 Task: Create the workflow rules.
Action: Mouse moved to (1006, 66)
Screenshot: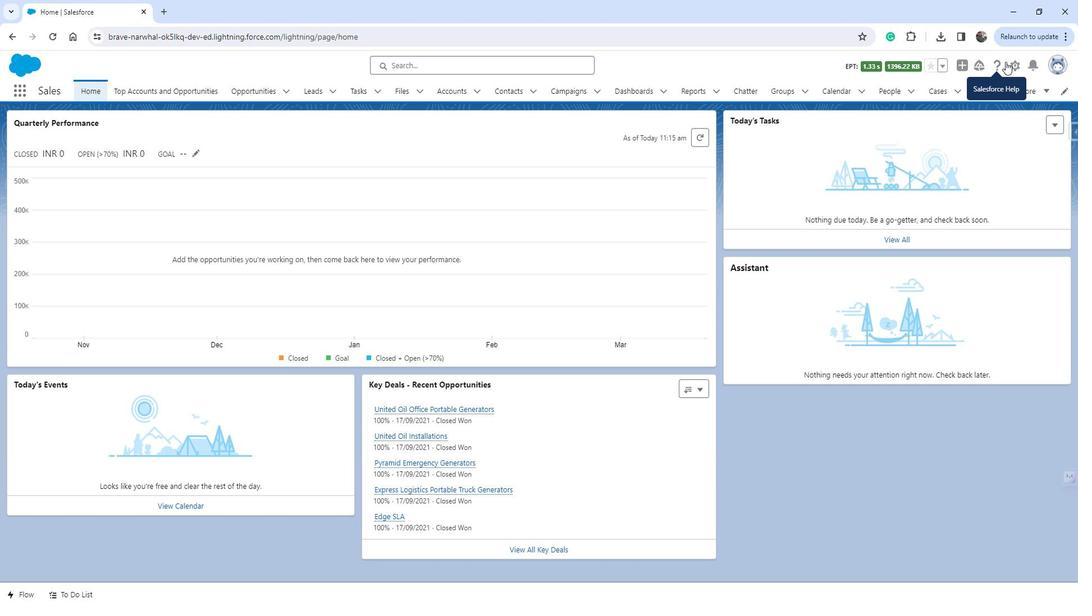 
Action: Mouse pressed left at (1006, 66)
Screenshot: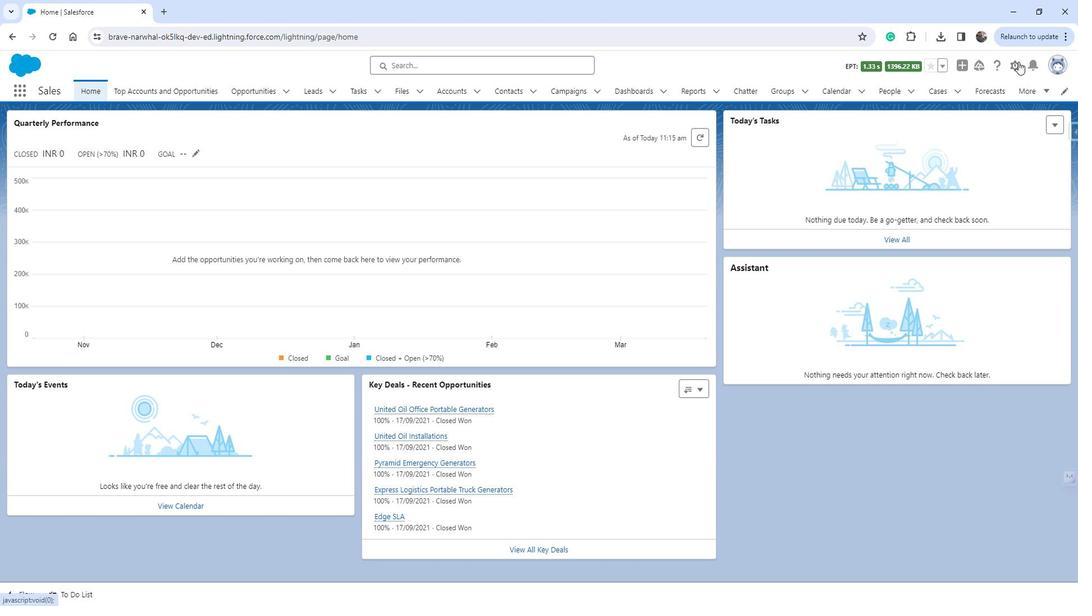 
Action: Mouse moved to (967, 105)
Screenshot: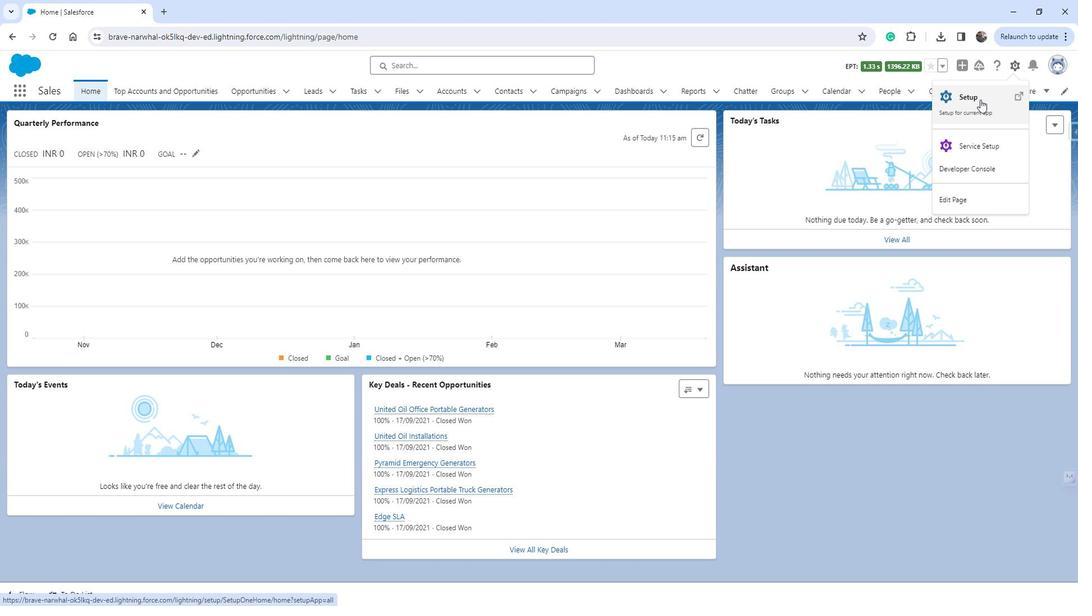 
Action: Mouse pressed left at (967, 105)
Screenshot: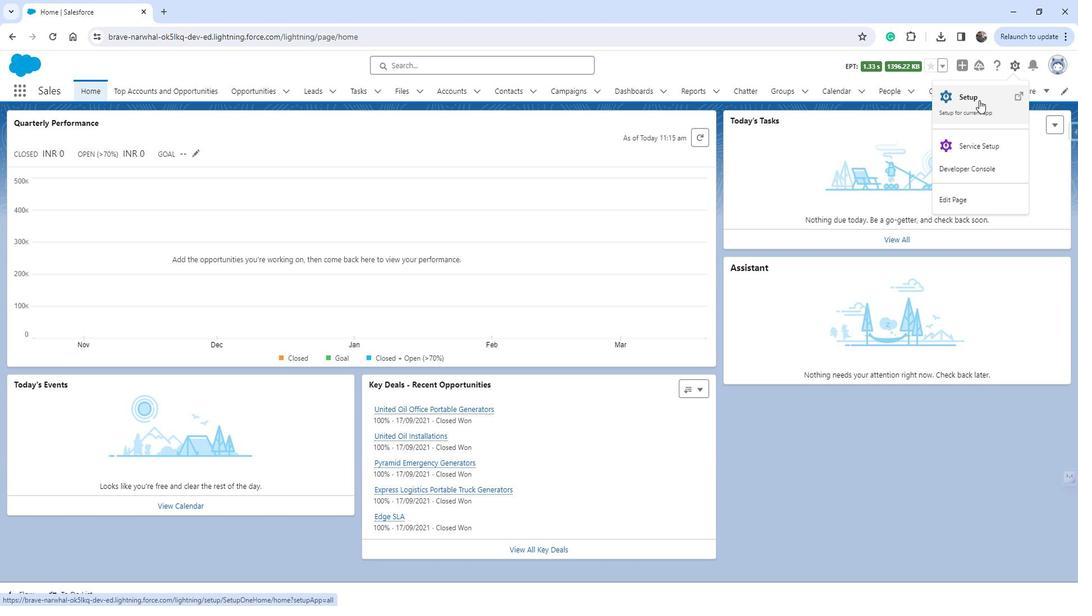 
Action: Mouse moved to (67, 349)
Screenshot: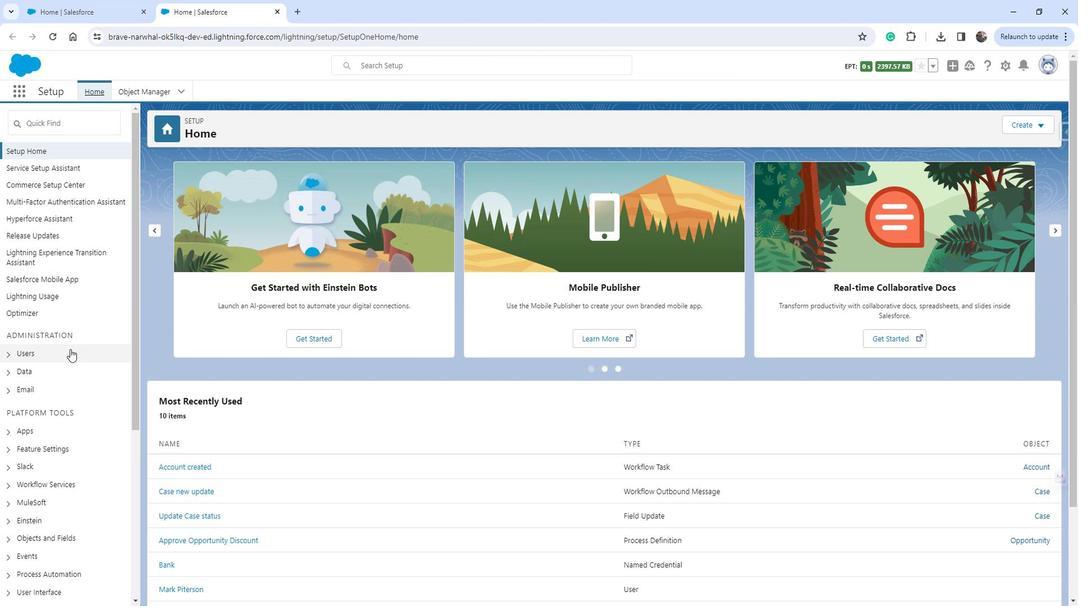 
Action: Mouse scrolled (67, 348) with delta (0, 0)
Screenshot: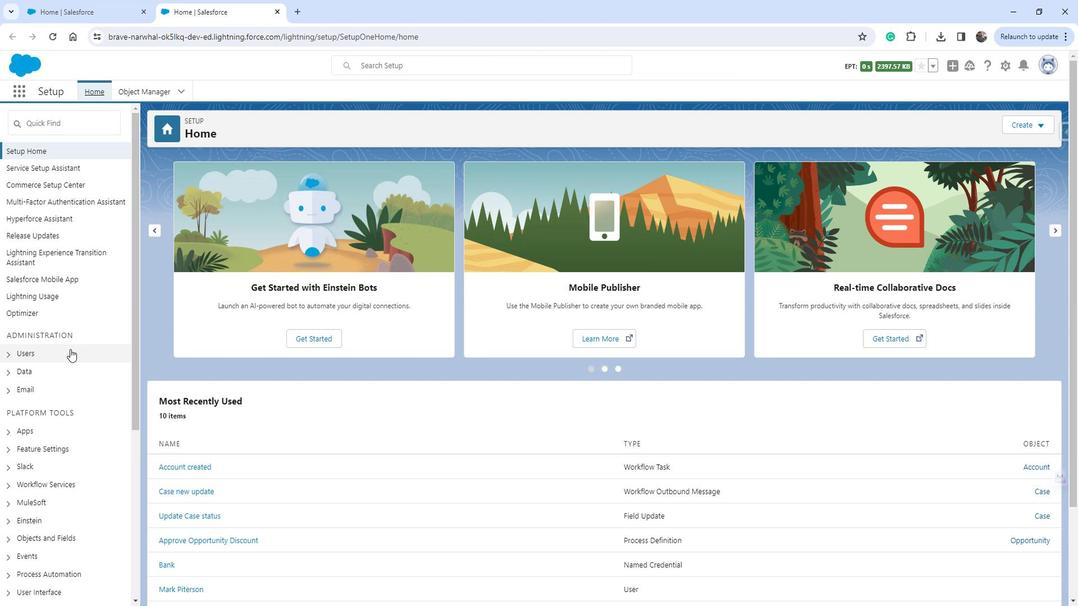 
Action: Mouse scrolled (67, 348) with delta (0, 0)
Screenshot: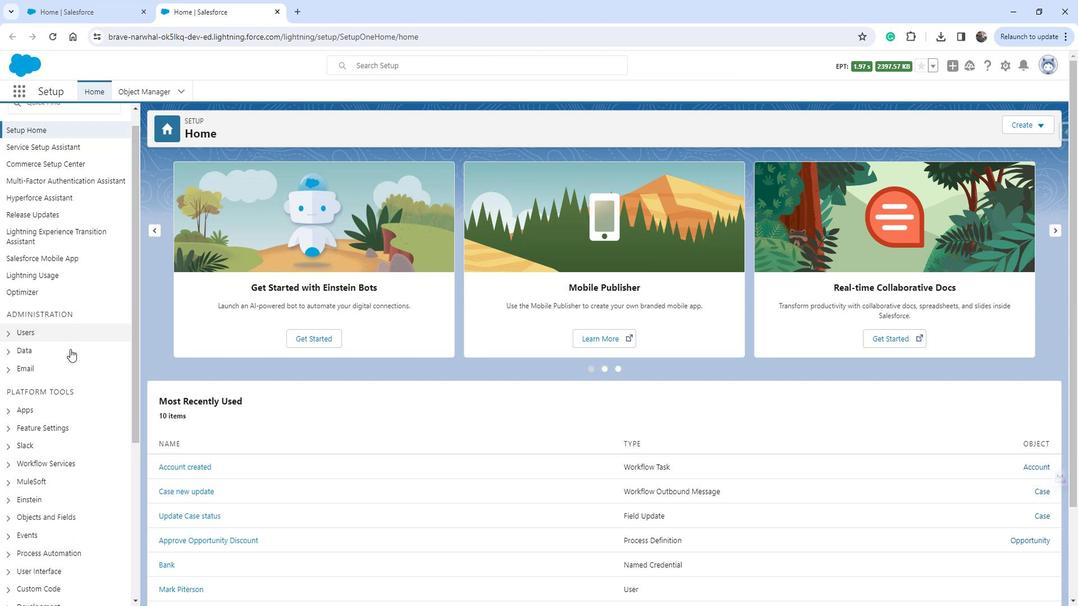 
Action: Mouse moved to (23, 423)
Screenshot: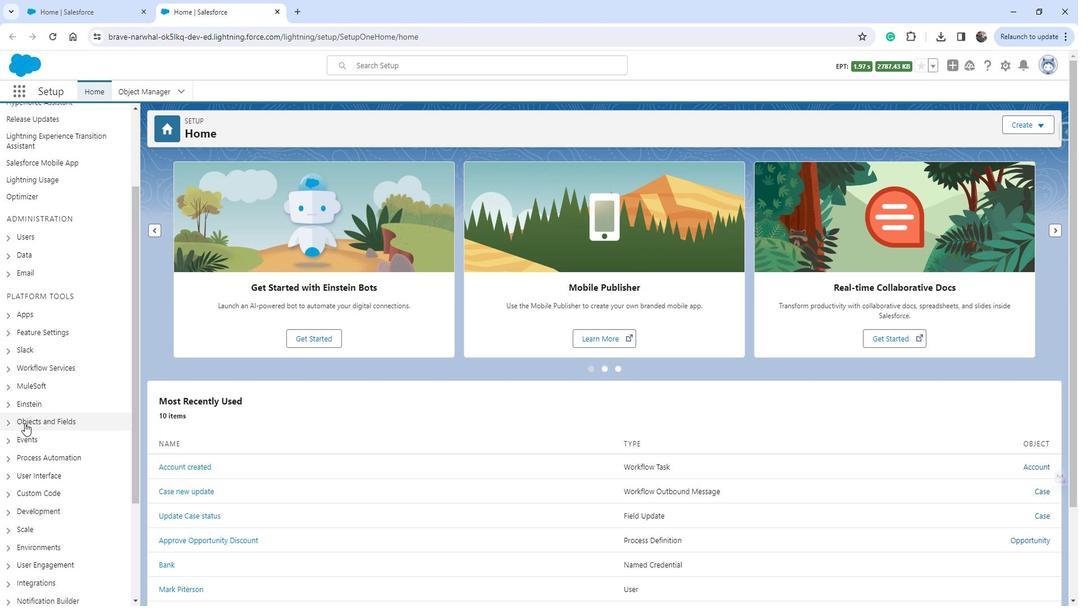 
Action: Mouse scrolled (23, 422) with delta (0, 0)
Screenshot: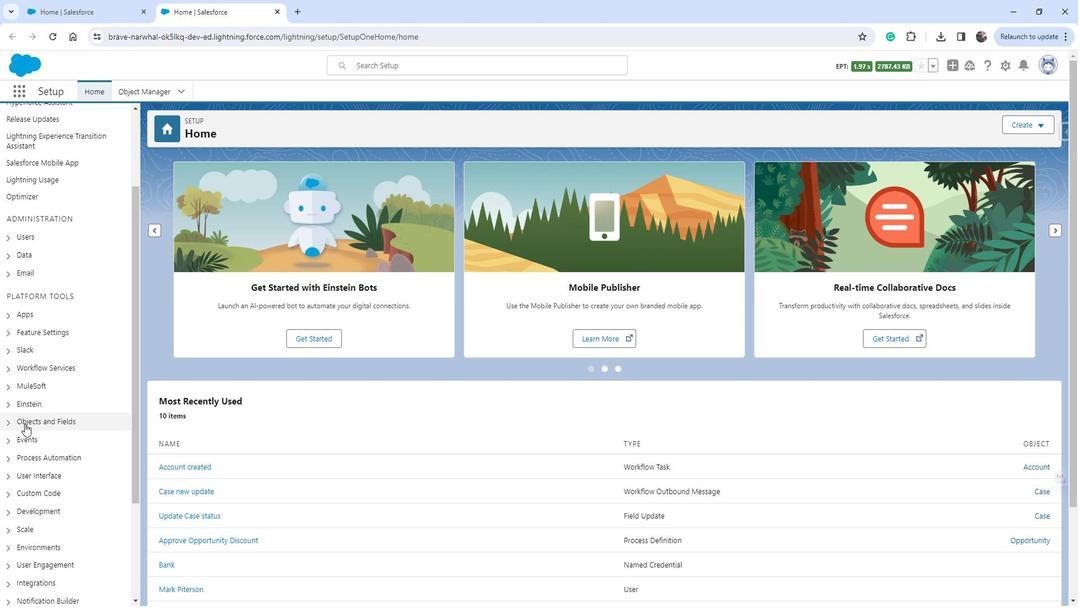 
Action: Mouse scrolled (23, 422) with delta (0, 0)
Screenshot: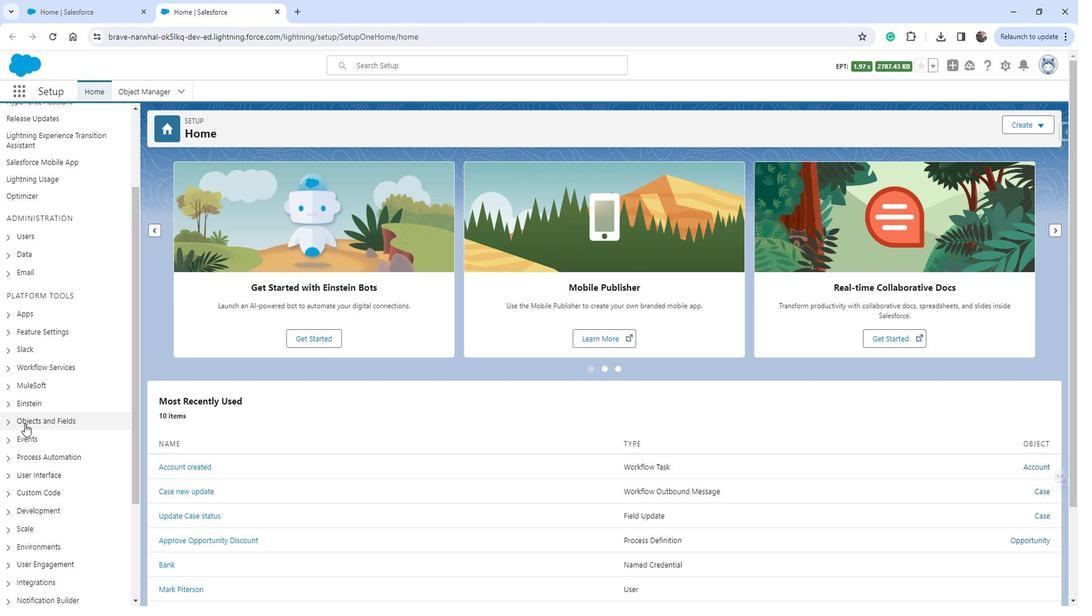 
Action: Mouse moved to (6, 344)
Screenshot: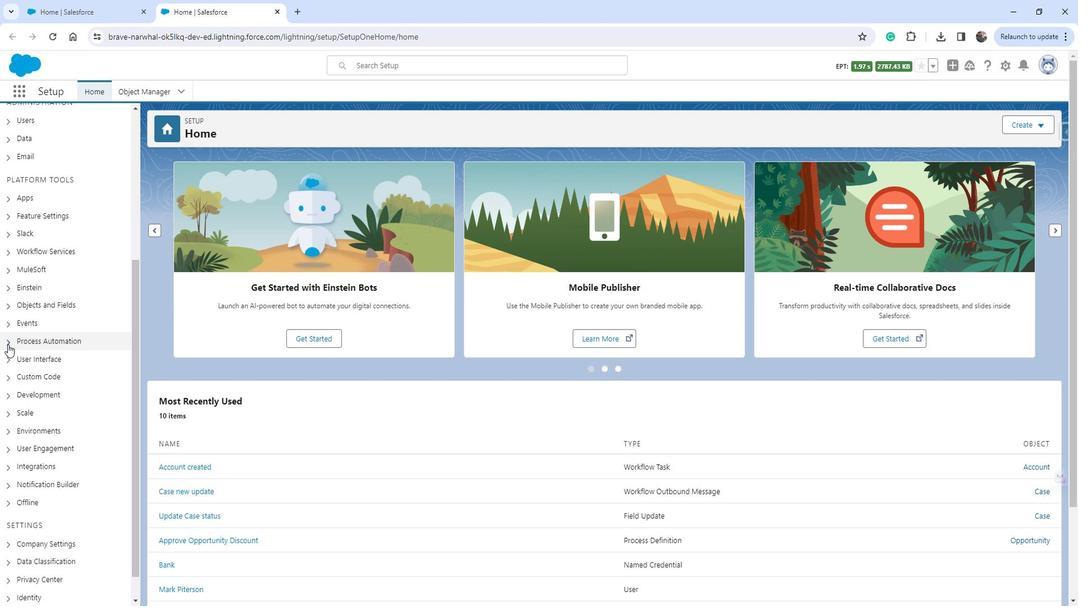 
Action: Mouse pressed left at (6, 344)
Screenshot: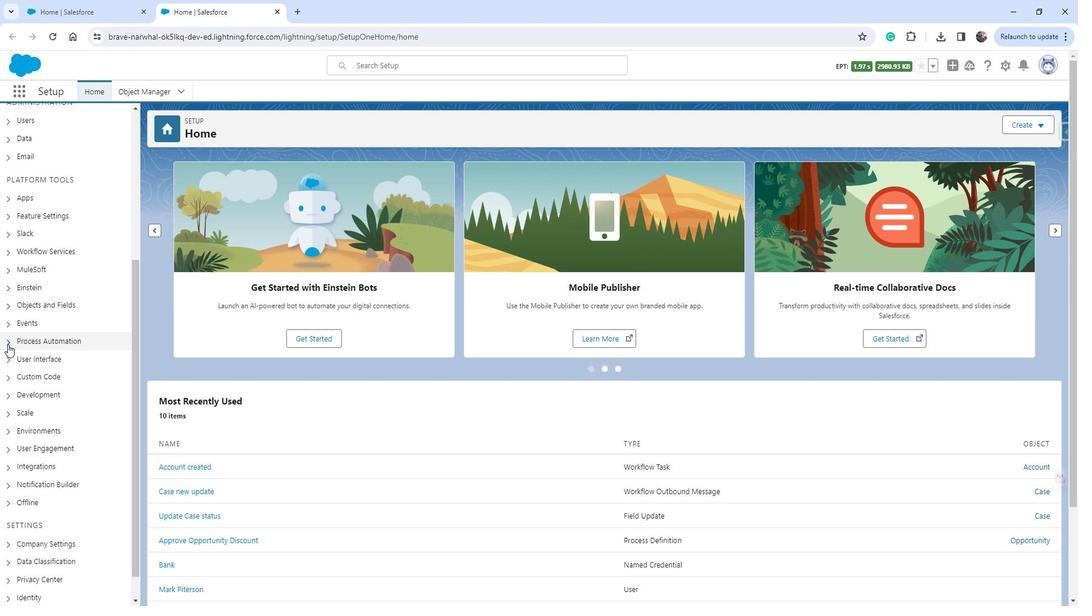 
Action: Mouse moved to (53, 538)
Screenshot: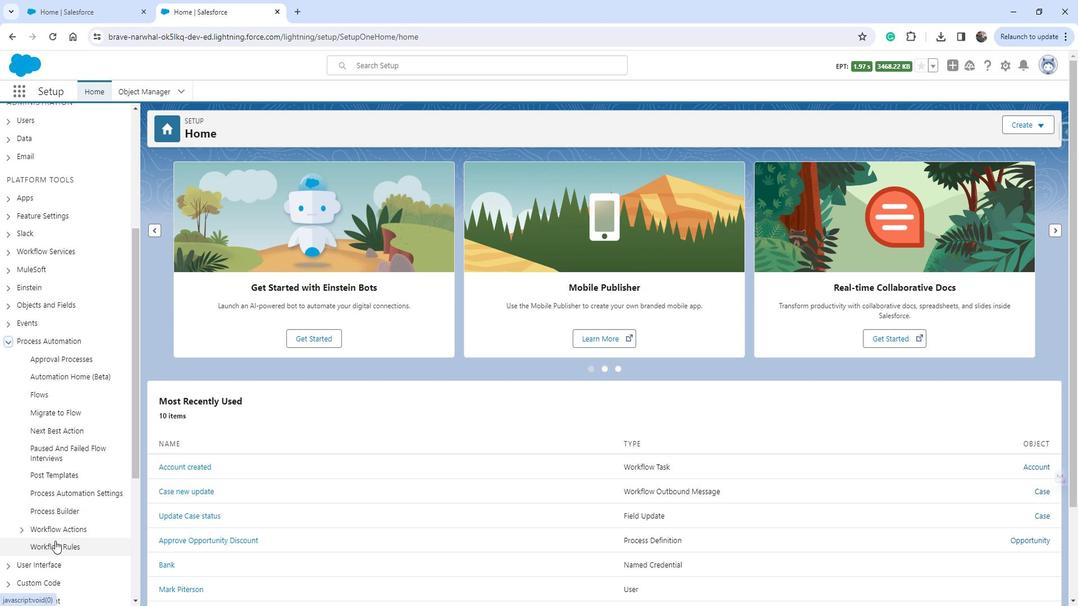 
Action: Mouse pressed left at (53, 538)
Screenshot: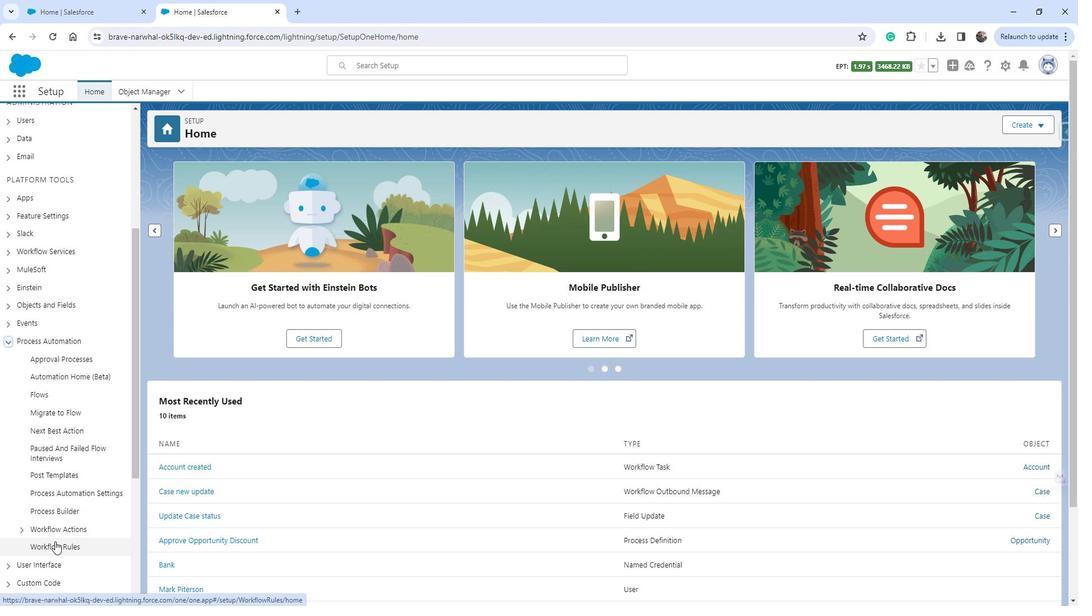 
Action: Mouse moved to (608, 293)
Screenshot: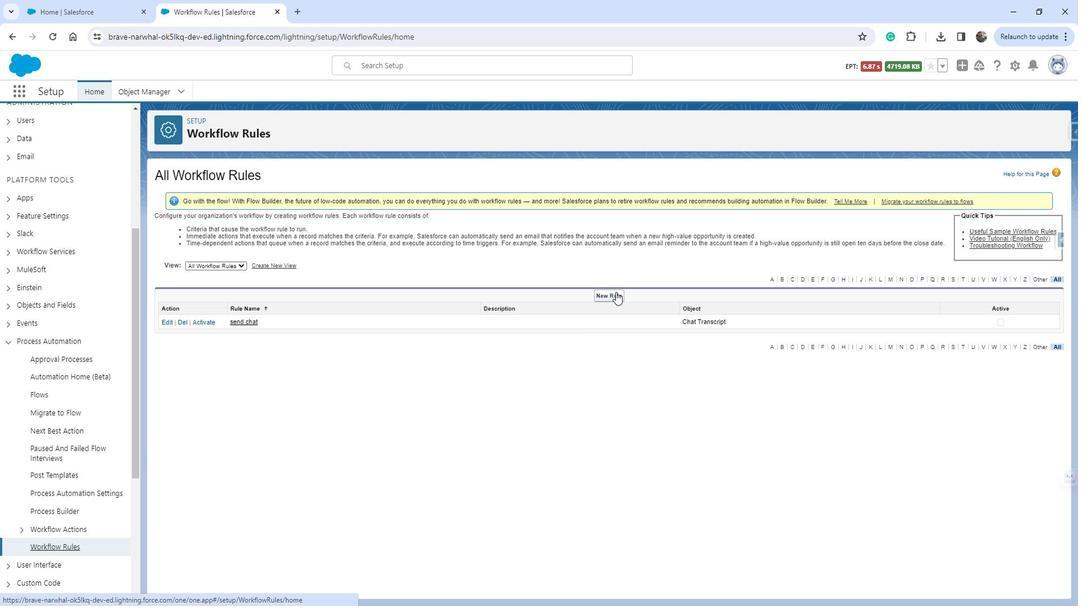 
Action: Mouse pressed left at (608, 293)
Screenshot: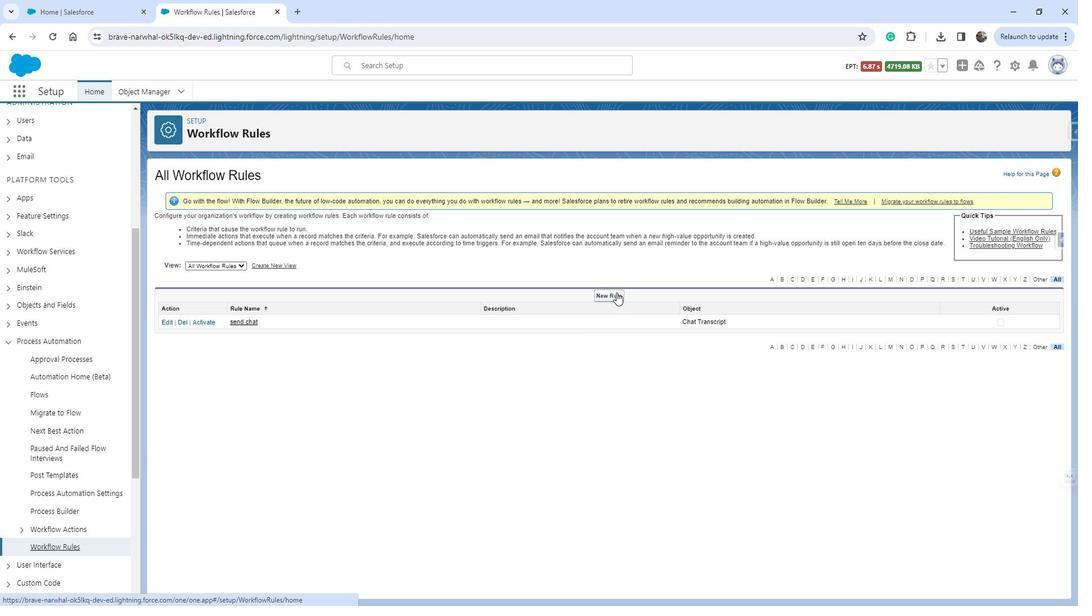 
Action: Mouse moved to (566, 394)
Screenshot: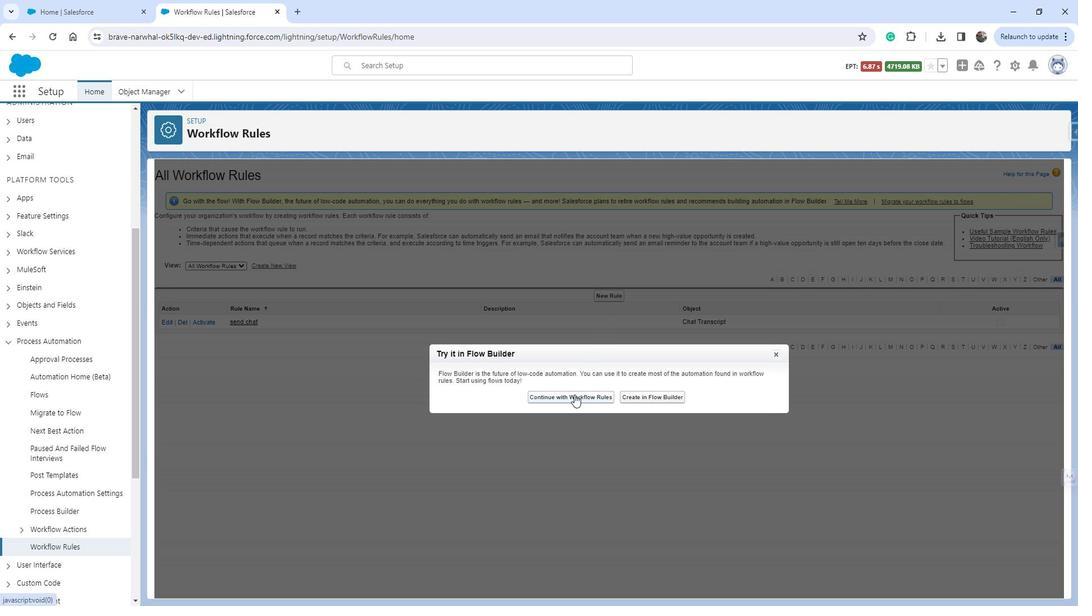 
Action: Mouse pressed left at (566, 394)
Screenshot: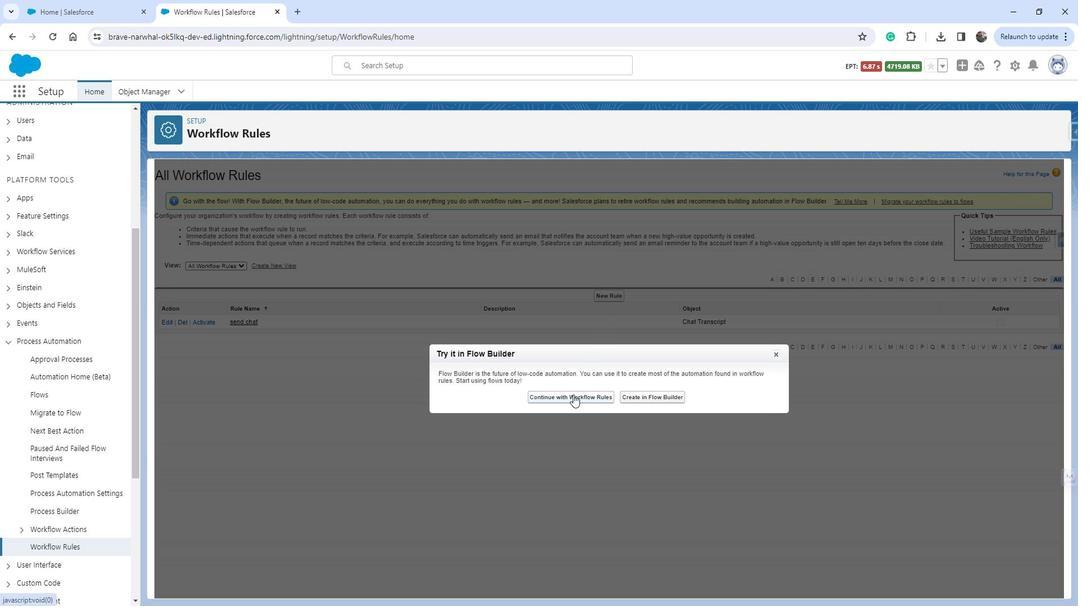 
Action: Mouse moved to (502, 280)
Screenshot: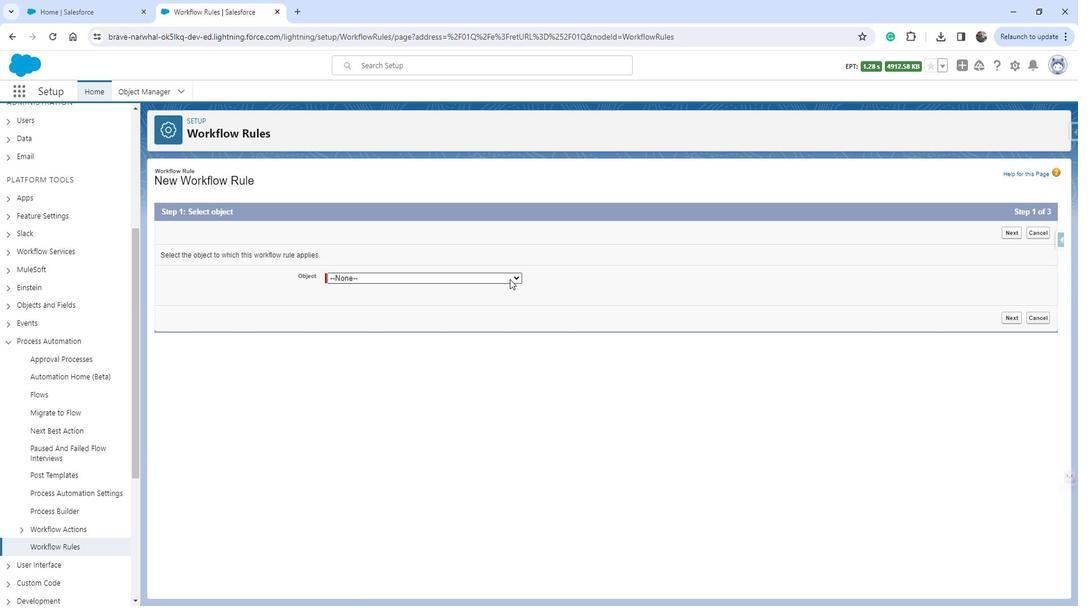 
Action: Mouse pressed left at (502, 280)
Screenshot: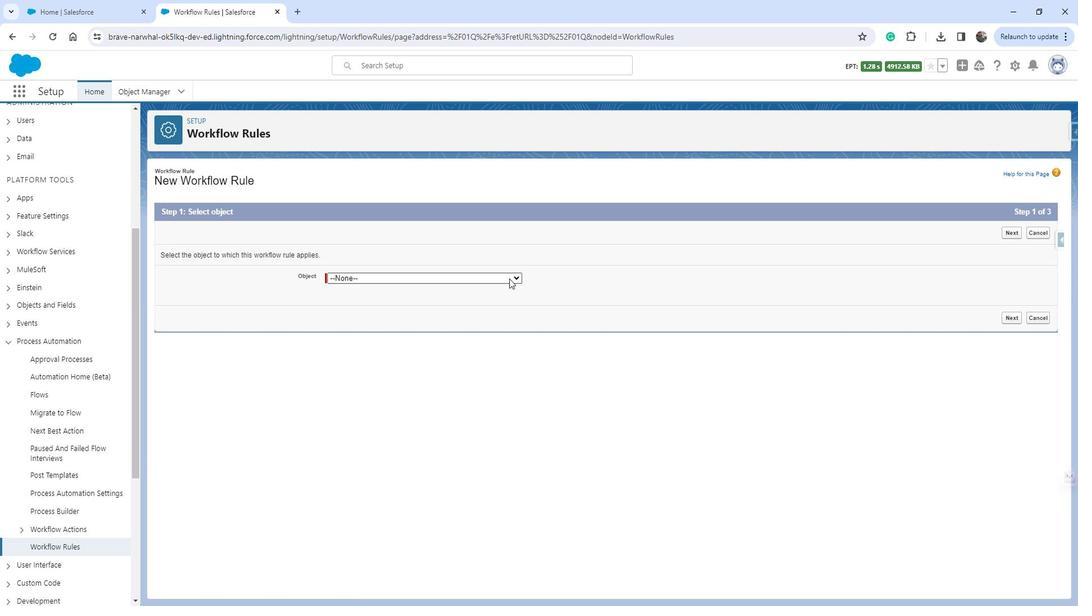 
Action: Mouse moved to (429, 426)
Screenshot: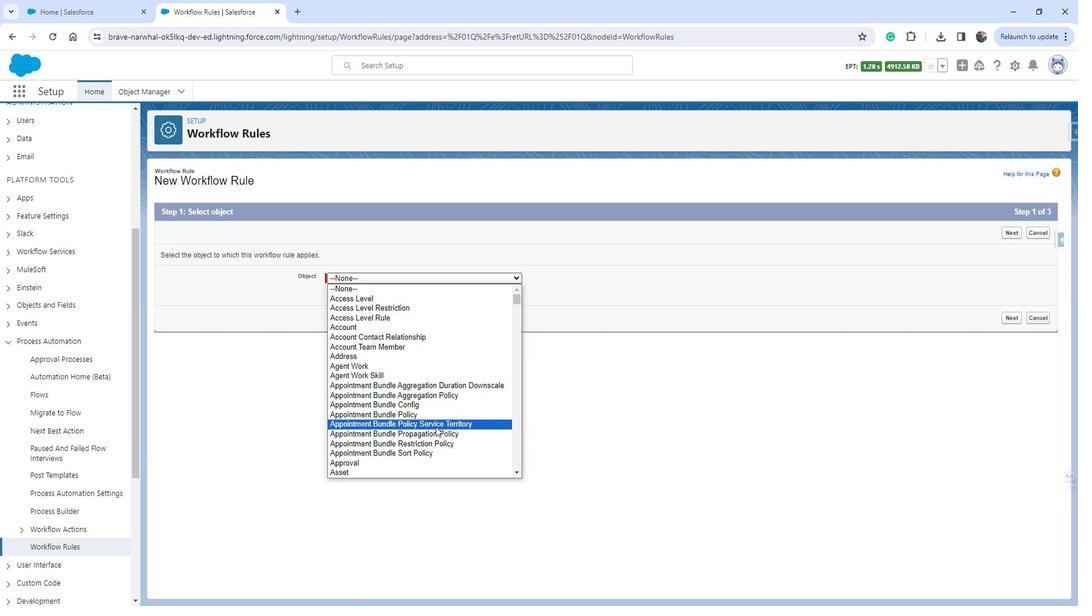 
Action: Mouse scrolled (429, 425) with delta (0, 0)
Screenshot: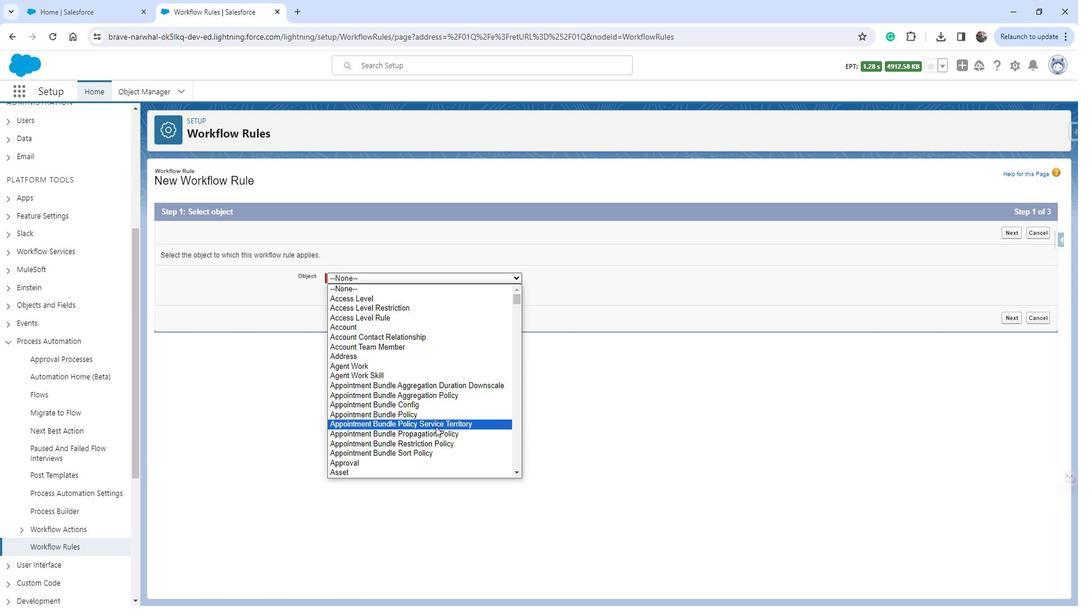 
Action: Mouse scrolled (429, 425) with delta (0, 0)
Screenshot: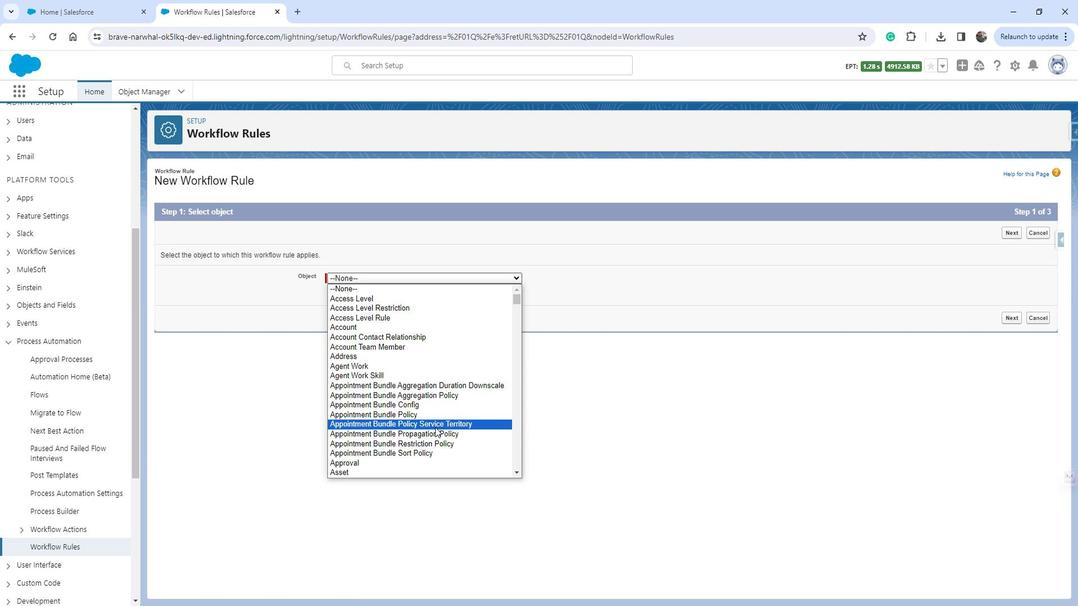 
Action: Mouse scrolled (429, 425) with delta (0, 0)
Screenshot: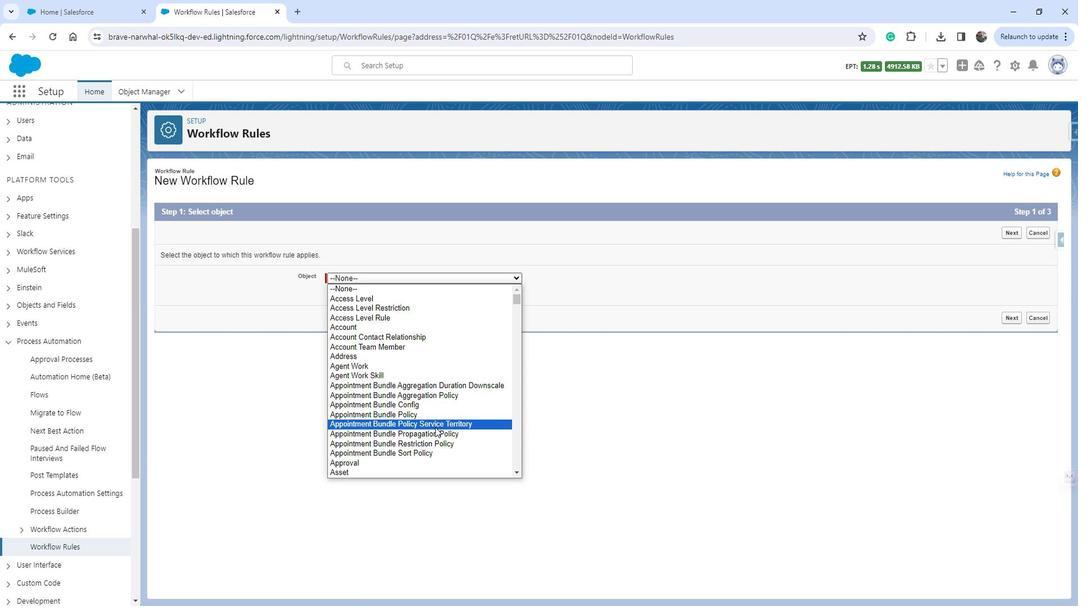 
Action: Mouse scrolled (429, 425) with delta (0, 0)
Screenshot: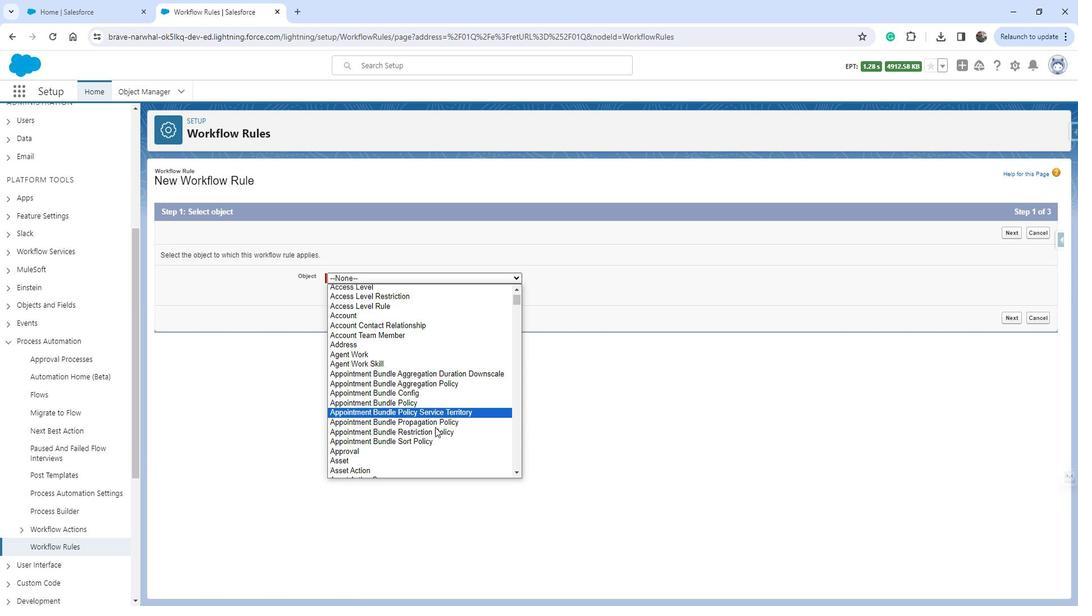 
Action: Mouse moved to (393, 344)
Screenshot: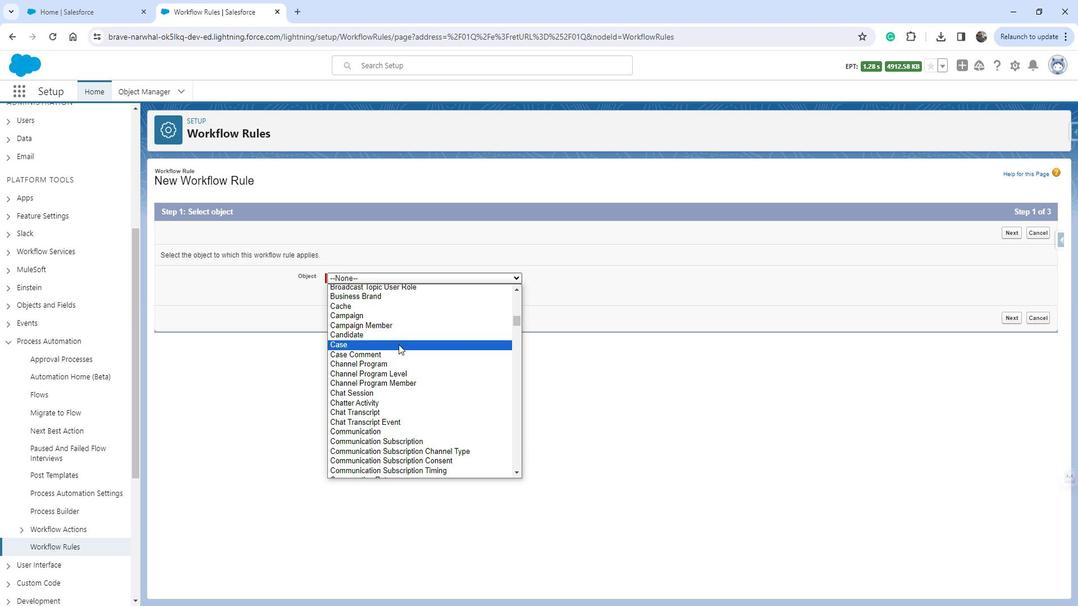 
Action: Mouse pressed left at (393, 344)
Screenshot: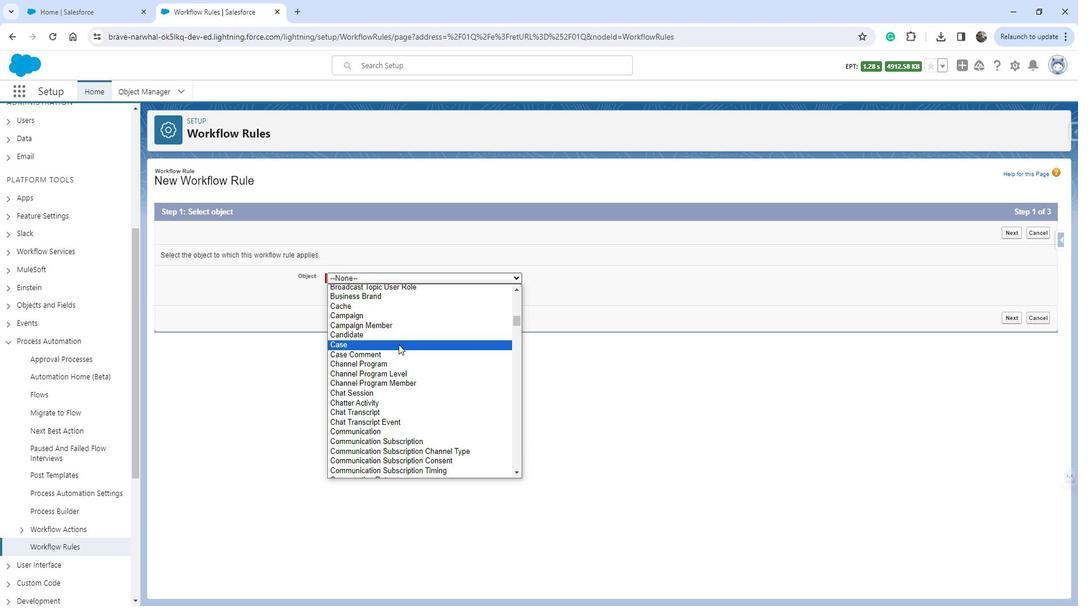 
Action: Mouse moved to (1000, 233)
Screenshot: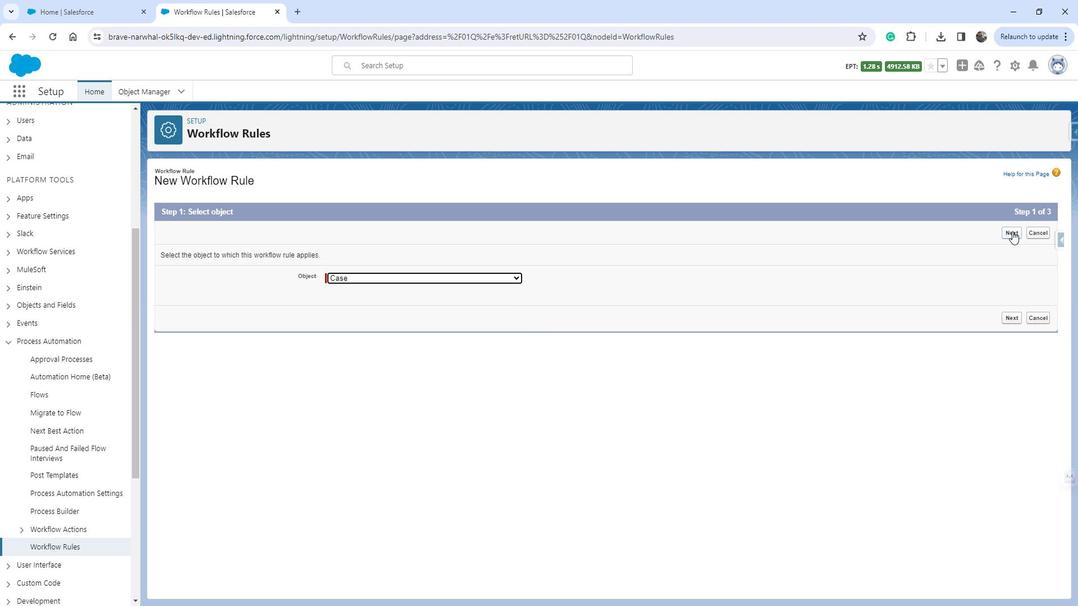 
Action: Mouse pressed left at (1000, 233)
Screenshot: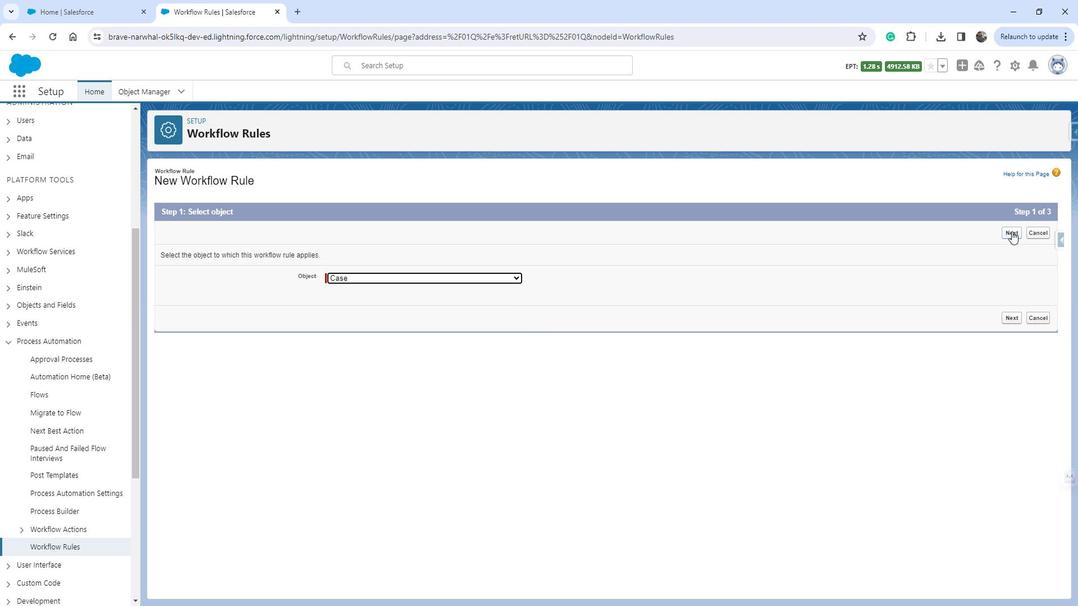 
Action: Mouse moved to (346, 300)
Screenshot: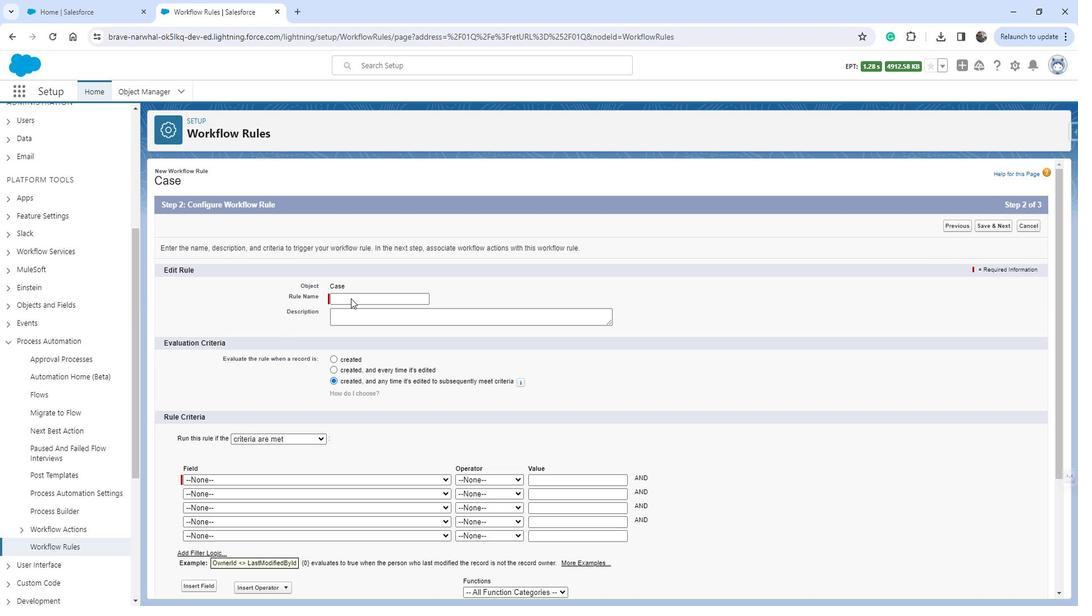
Action: Mouse pressed left at (346, 300)
Screenshot: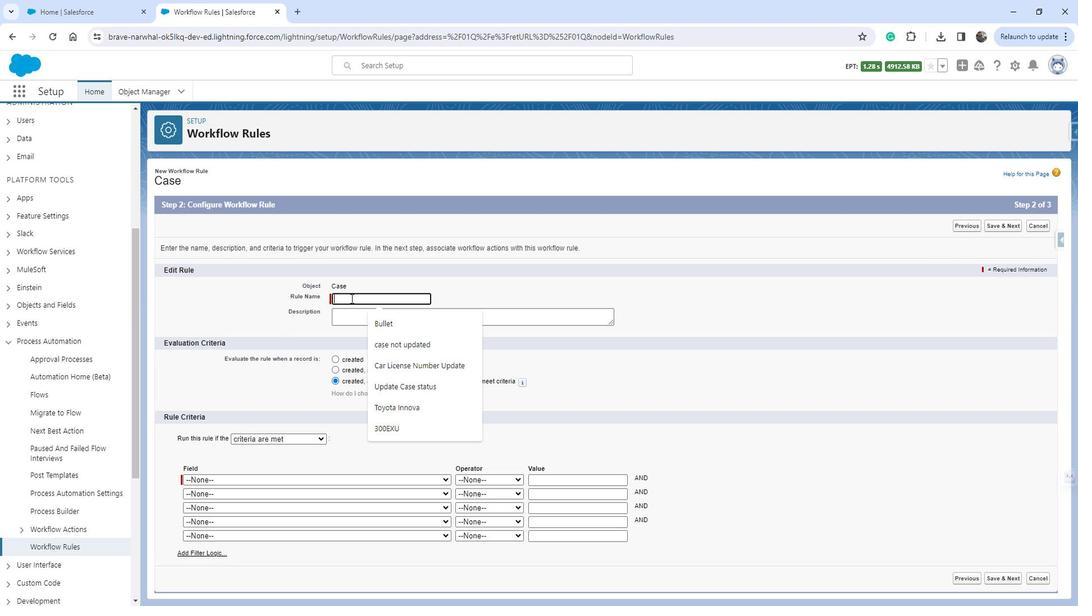
Action: Mouse moved to (346, 299)
Screenshot: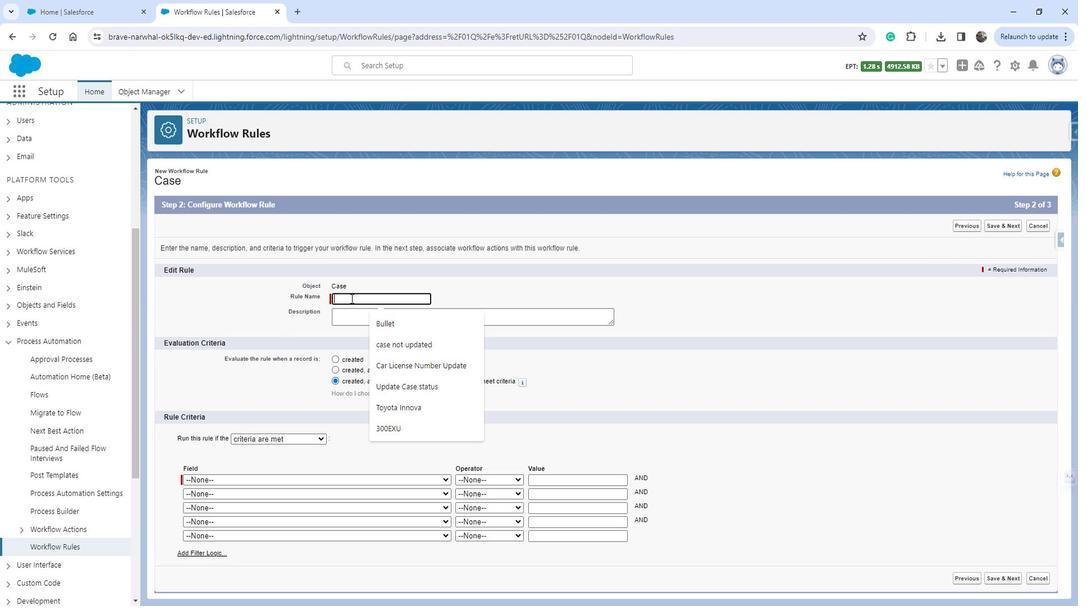 
Action: Key pressed <Key.shift>Update<Key.space><Key.shift>Case<Key.space>
Screenshot: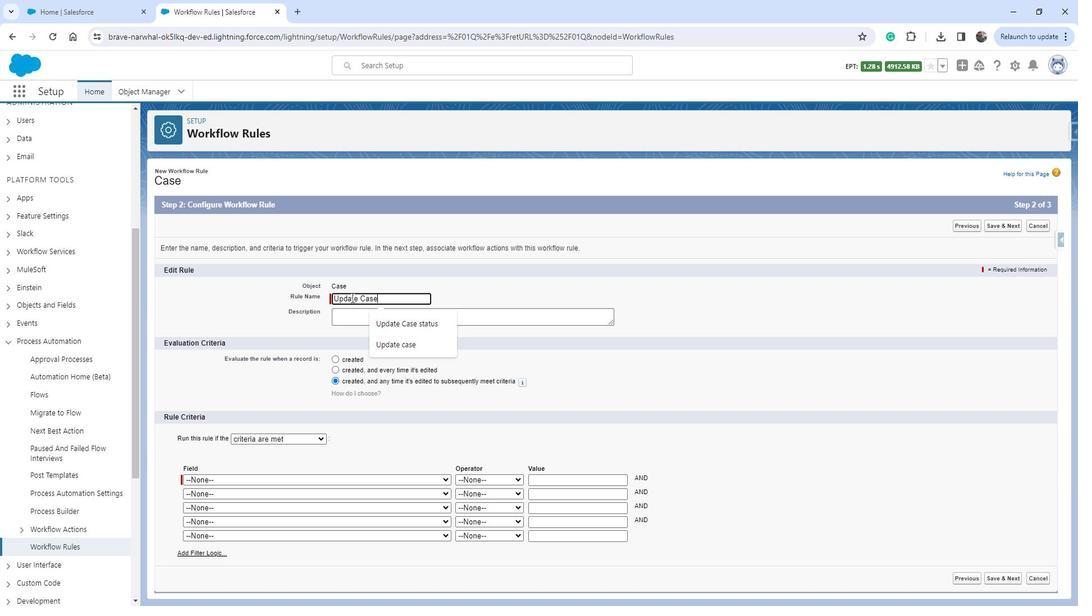 
Action: Mouse moved to (602, 370)
Screenshot: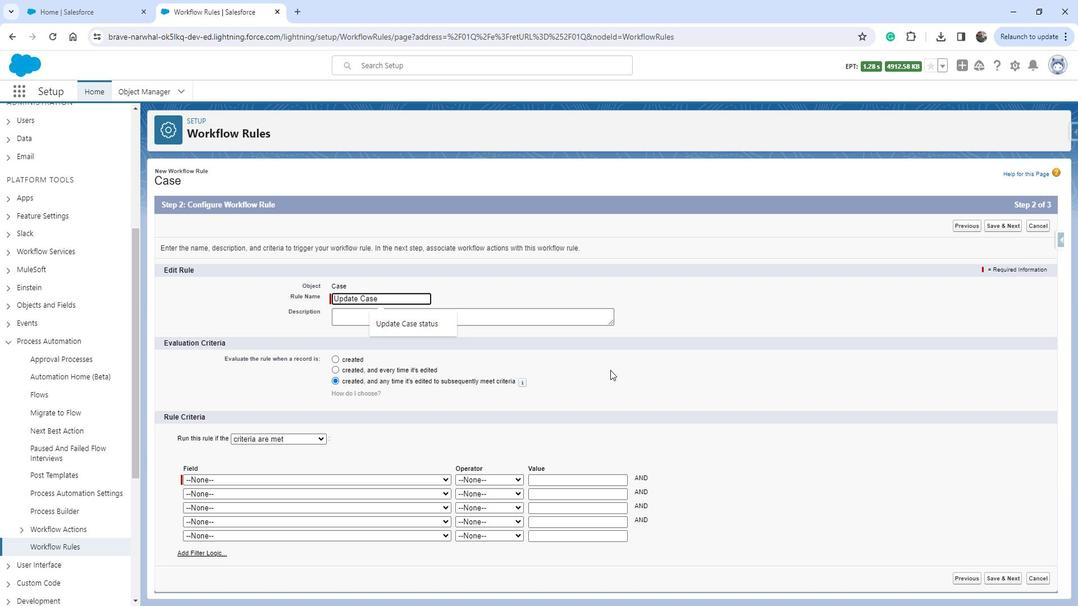 
Action: Mouse pressed left at (602, 370)
Screenshot: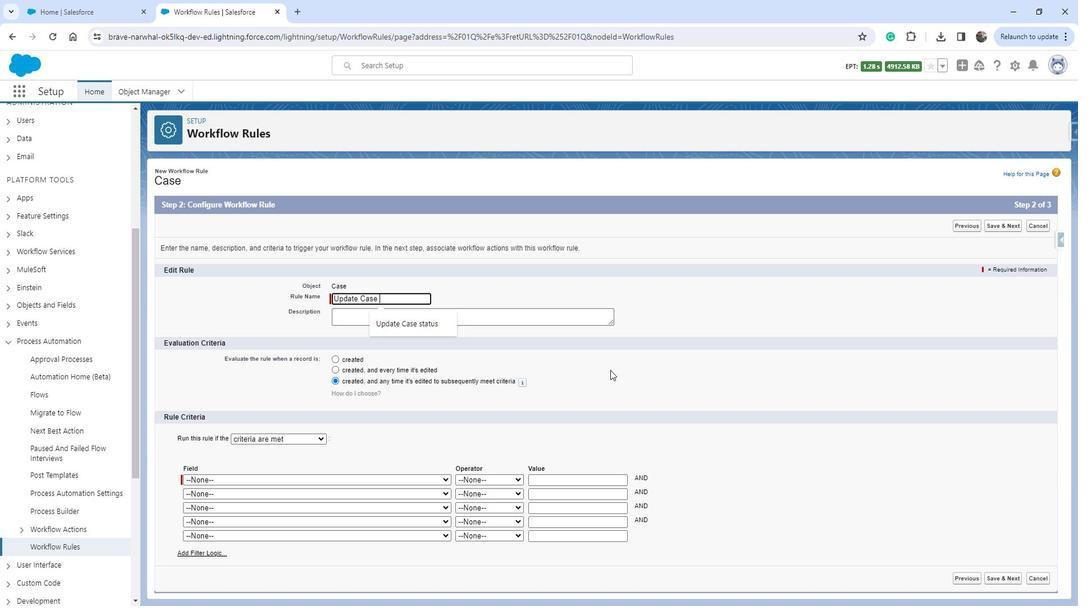
Action: Mouse moved to (428, 475)
Screenshot: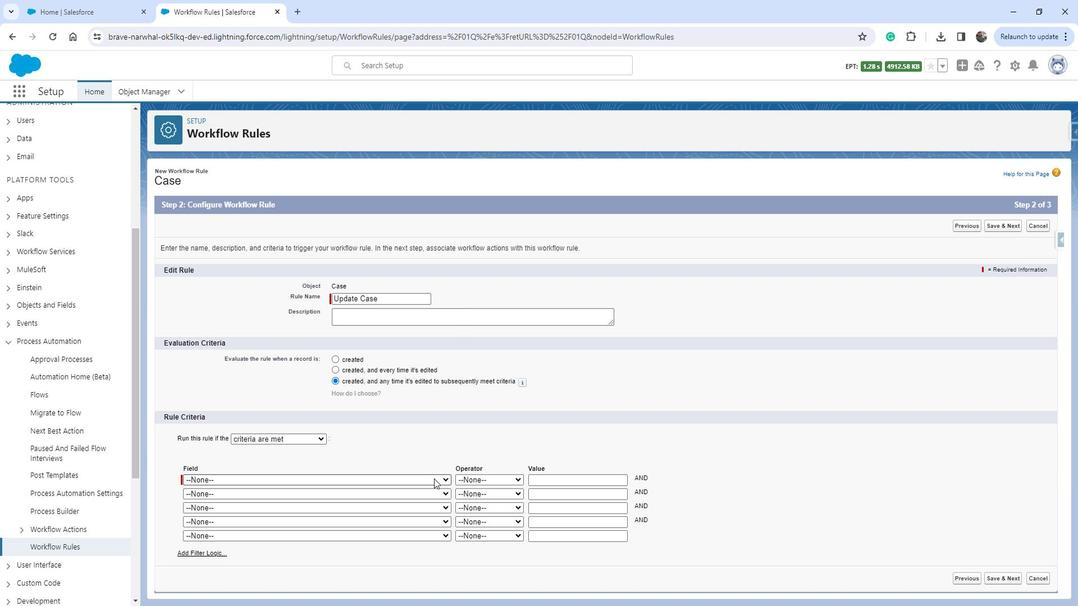 
Action: Mouse pressed left at (428, 475)
Screenshot: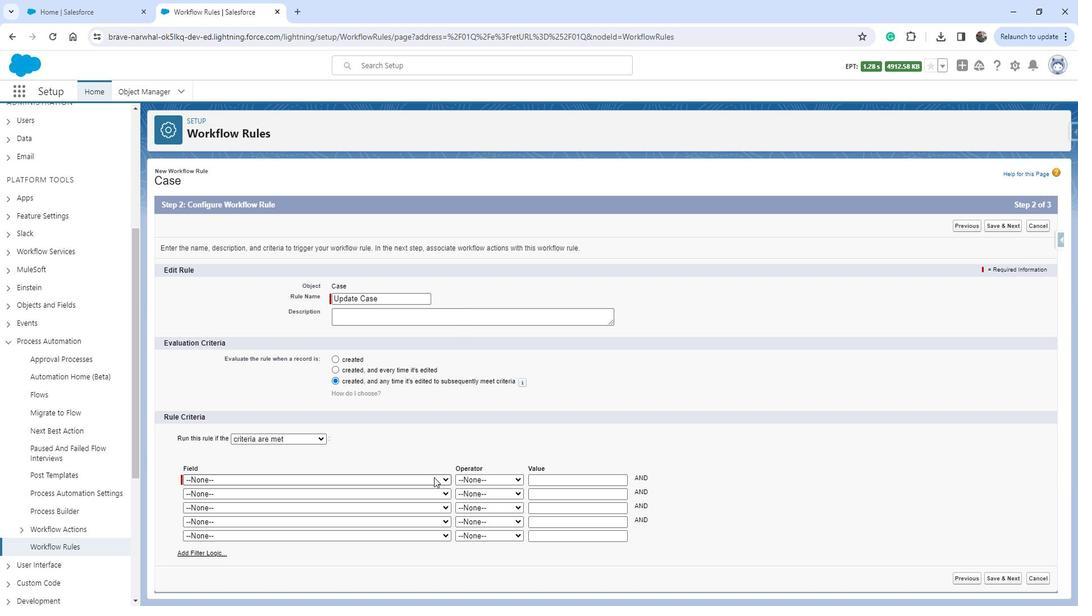 
Action: Mouse moved to (270, 298)
Screenshot: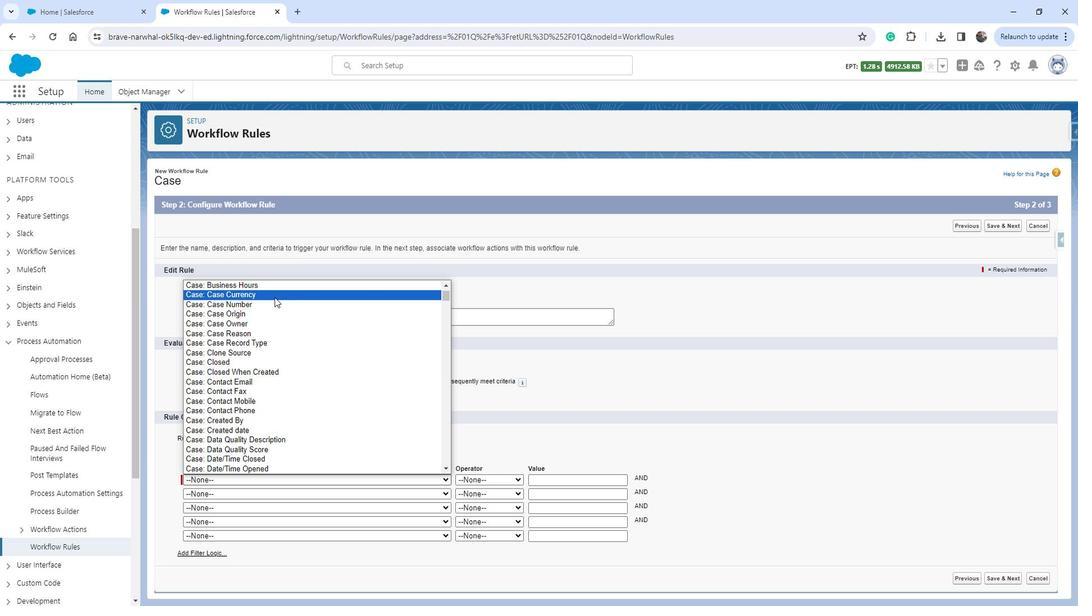 
Action: Mouse scrolled (270, 298) with delta (0, 0)
Screenshot: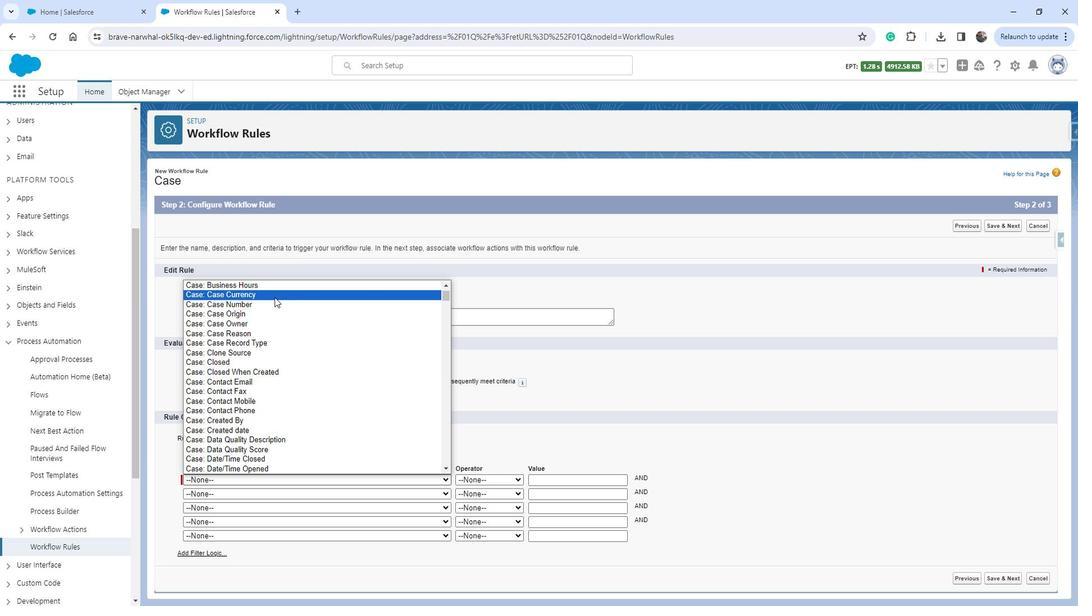 
Action: Mouse moved to (271, 298)
Screenshot: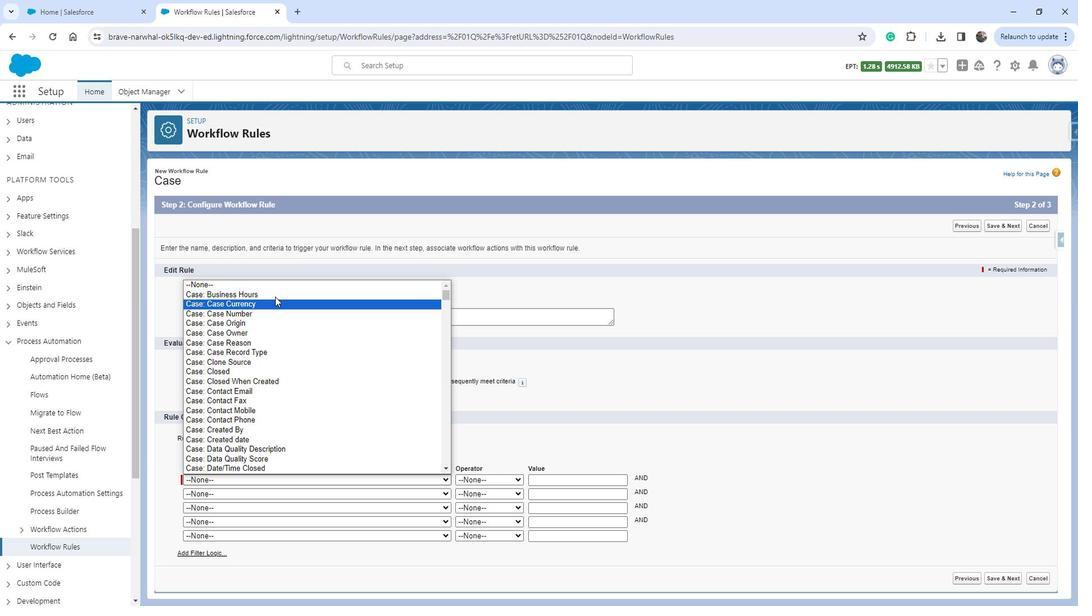 
Action: Mouse scrolled (271, 298) with delta (0, 0)
Screenshot: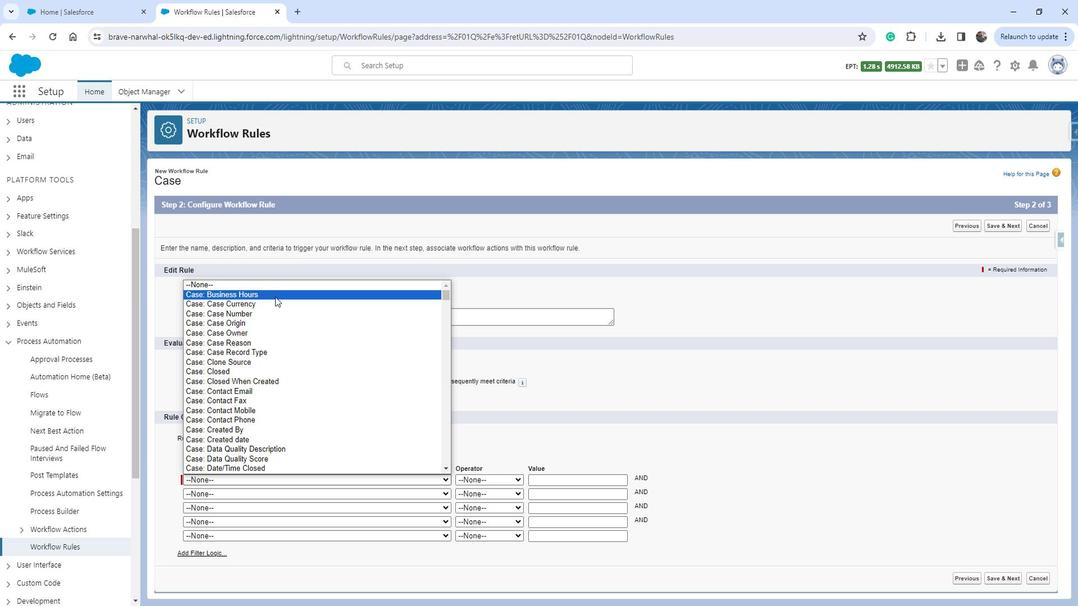 
Action: Mouse moved to (263, 414)
Screenshot: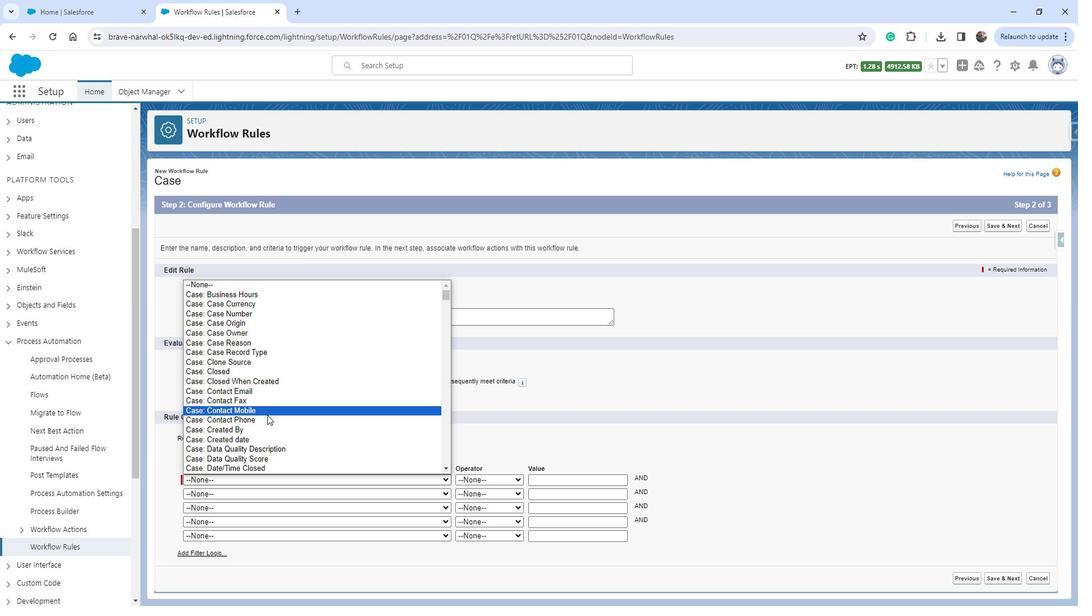 
Action: Mouse scrolled (263, 414) with delta (0, 0)
Screenshot: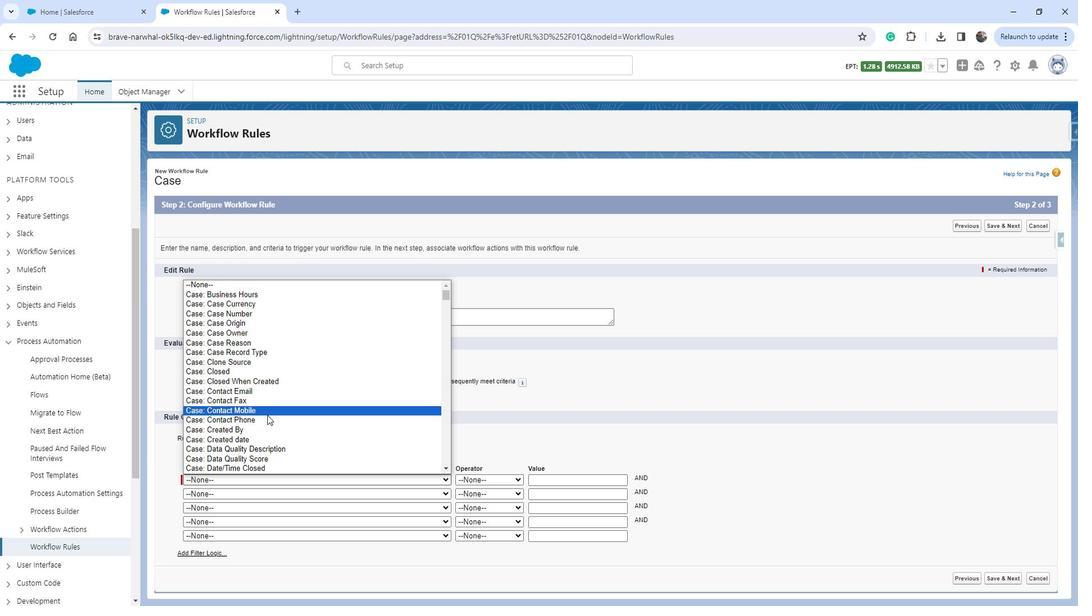 
Action: Mouse moved to (263, 415)
Screenshot: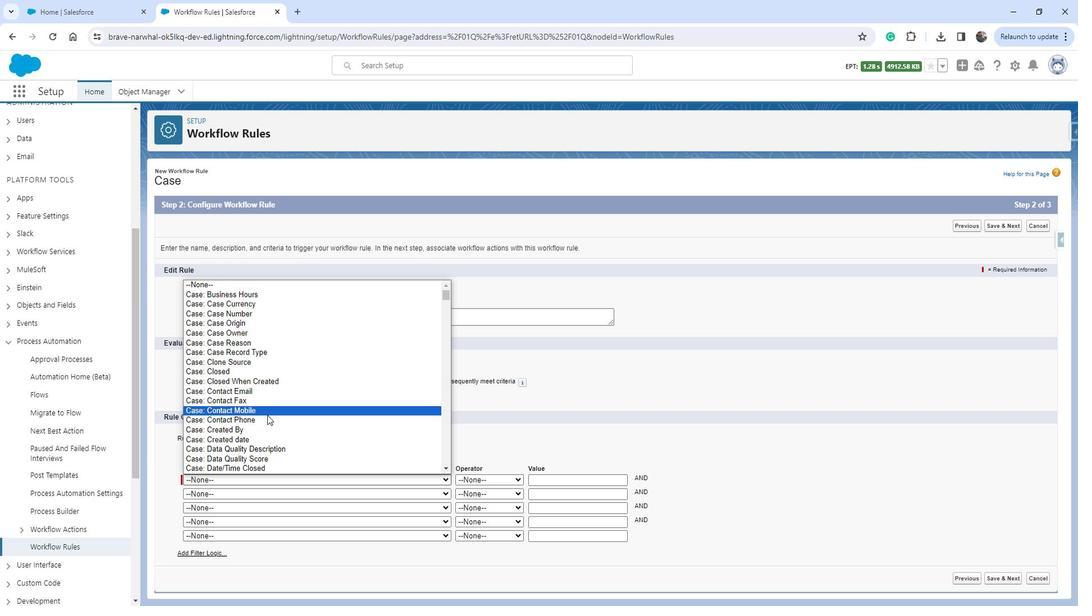
Action: Mouse scrolled (263, 414) with delta (0, 0)
Screenshot: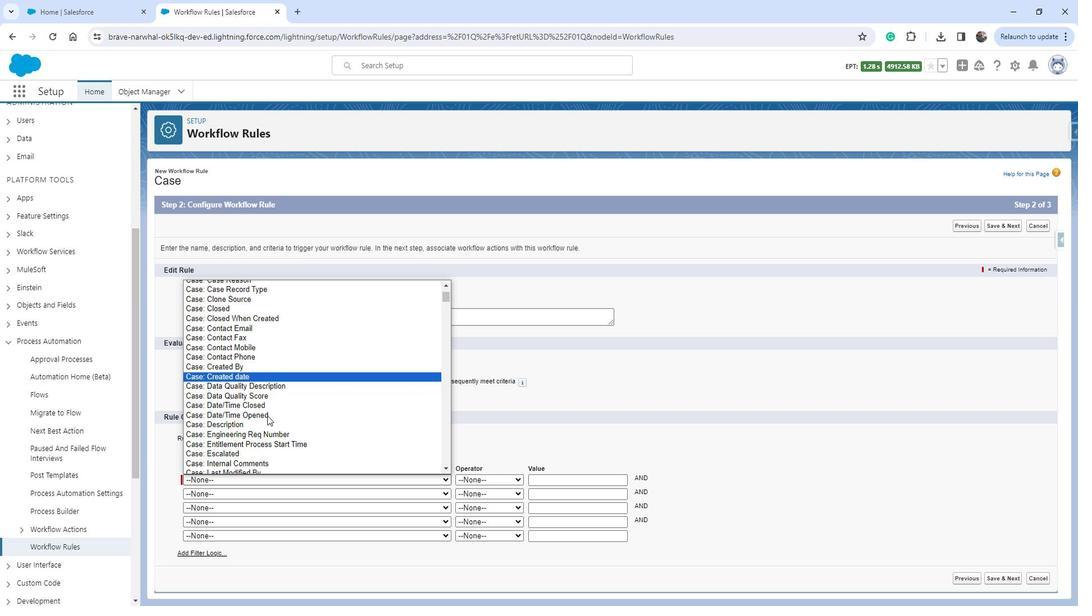 
Action: Mouse moved to (265, 361)
Screenshot: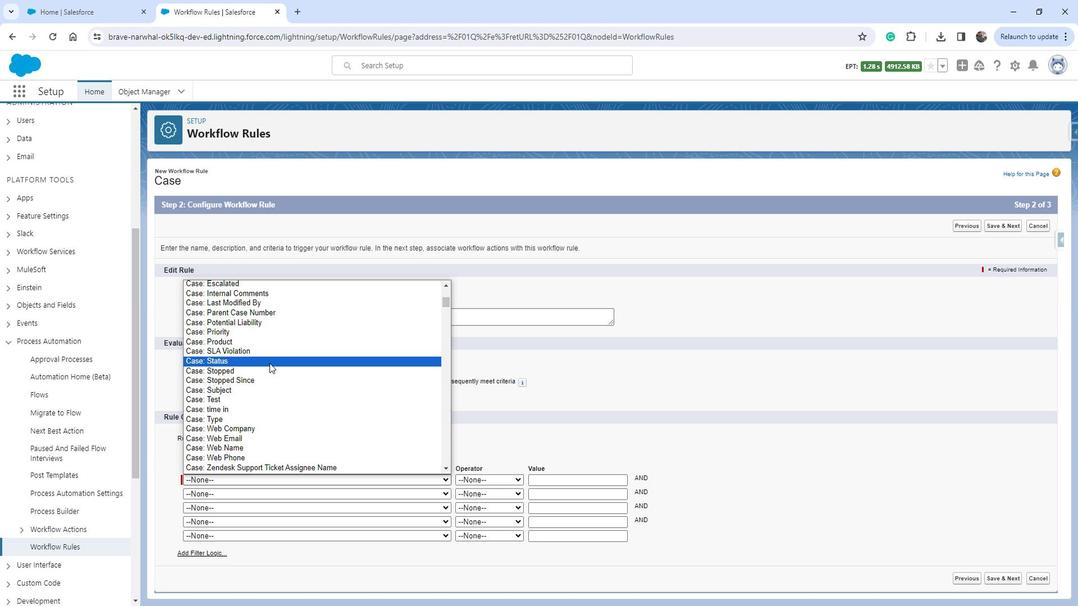
Action: Mouse pressed left at (265, 361)
Screenshot: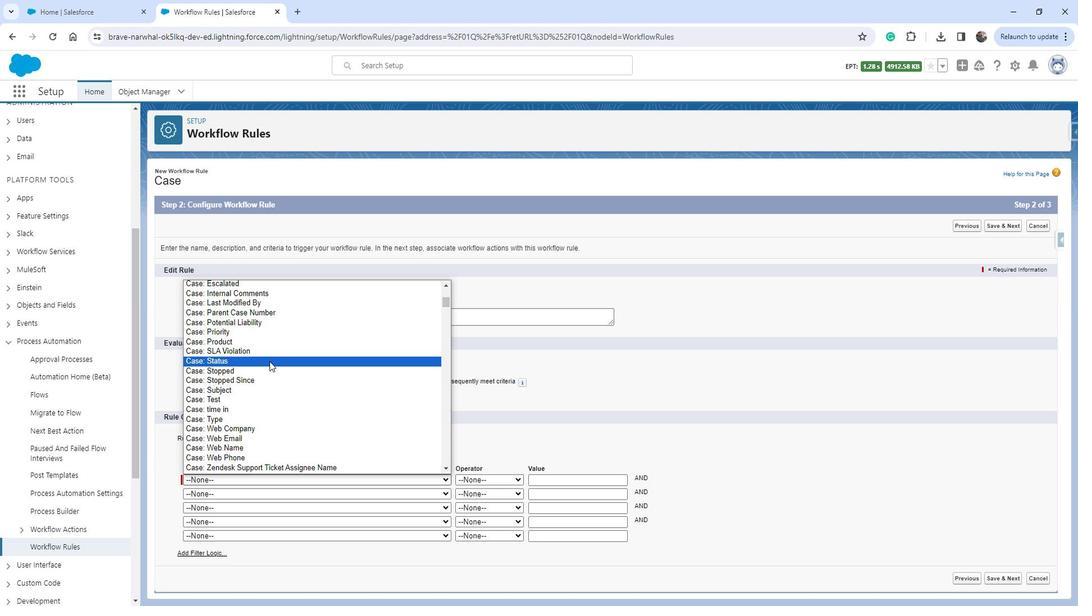 
Action: Mouse moved to (483, 476)
Screenshot: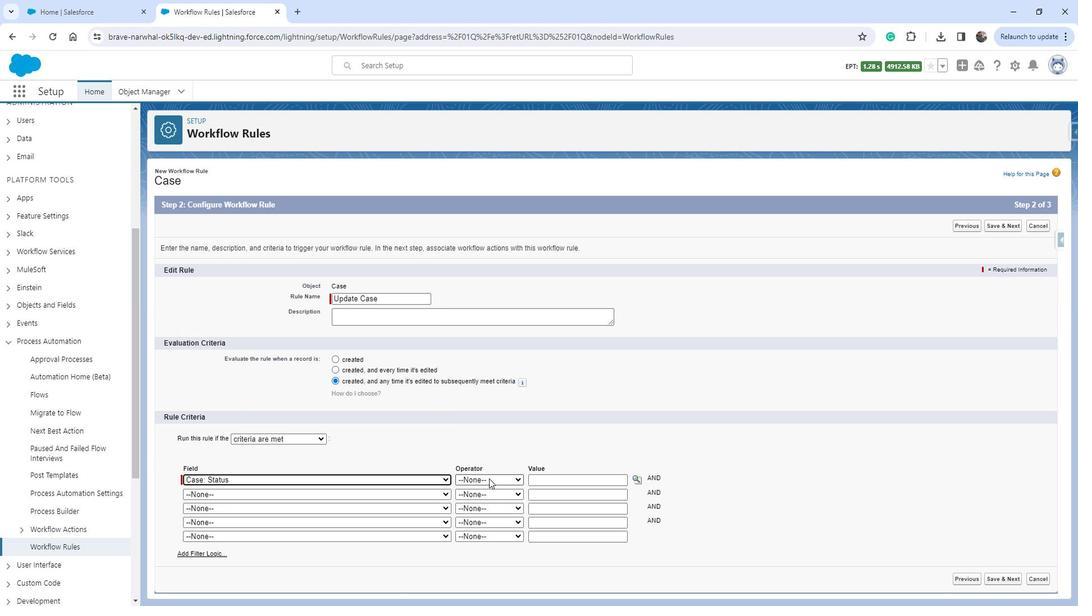 
Action: Mouse pressed left at (483, 476)
Screenshot: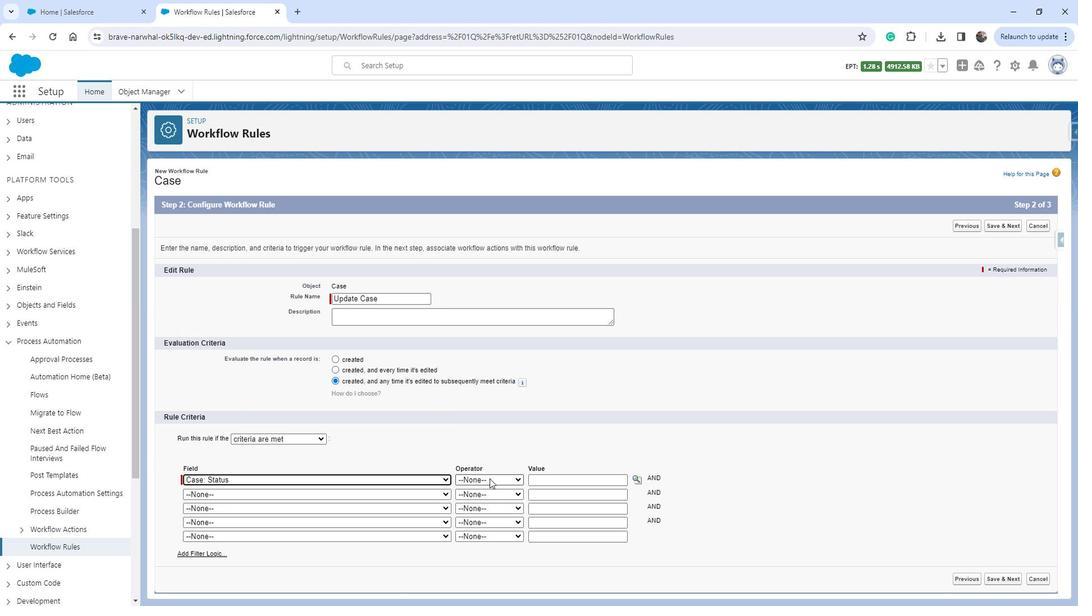 
Action: Mouse moved to (491, 494)
Screenshot: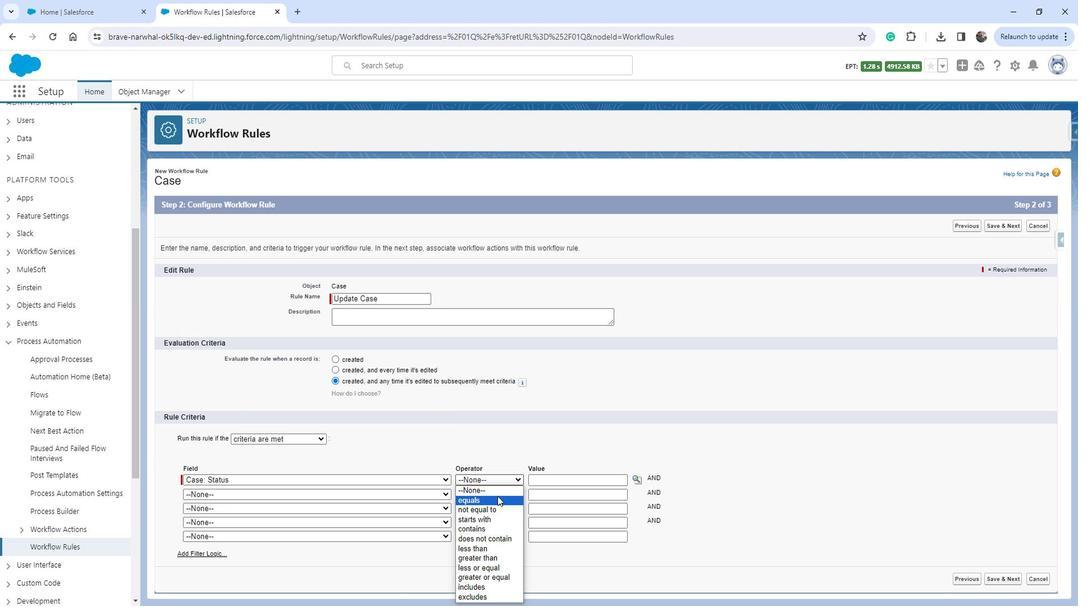 
Action: Mouse pressed left at (491, 494)
Screenshot: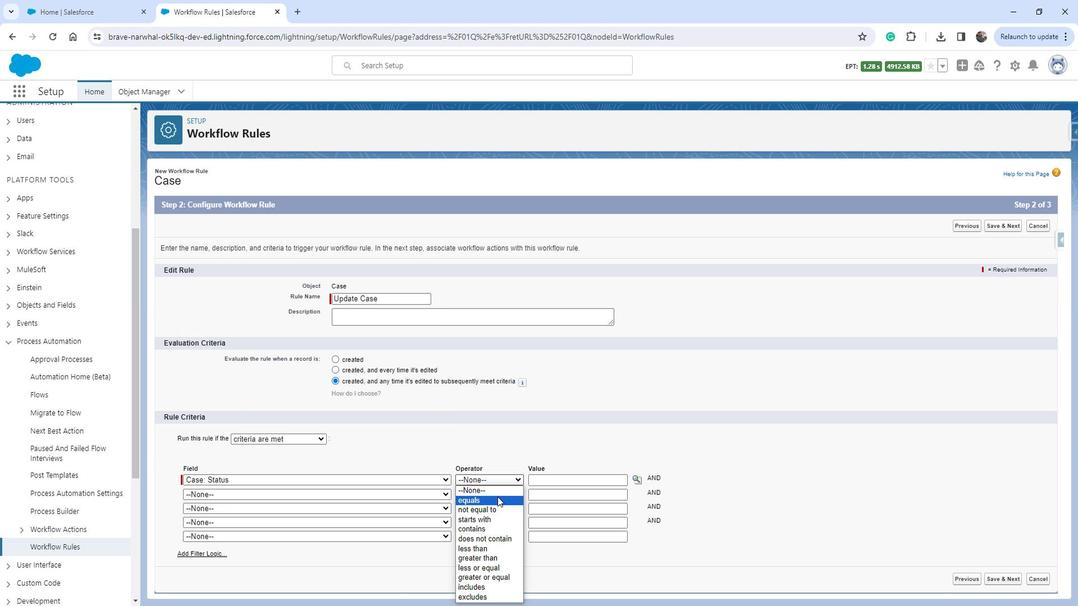 
Action: Mouse moved to (630, 479)
Screenshot: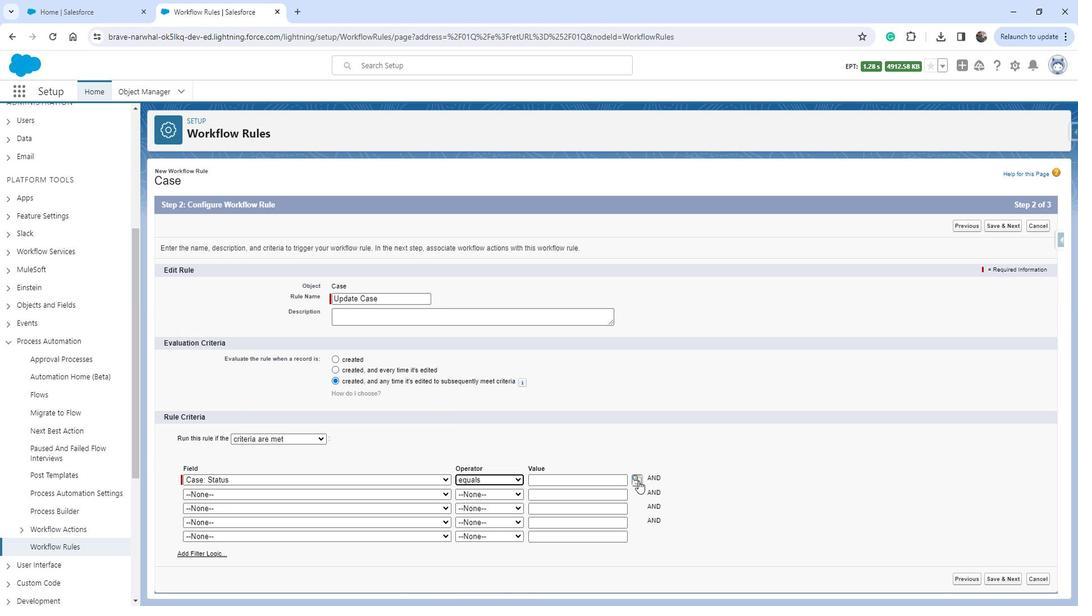 
Action: Mouse pressed left at (630, 479)
Screenshot: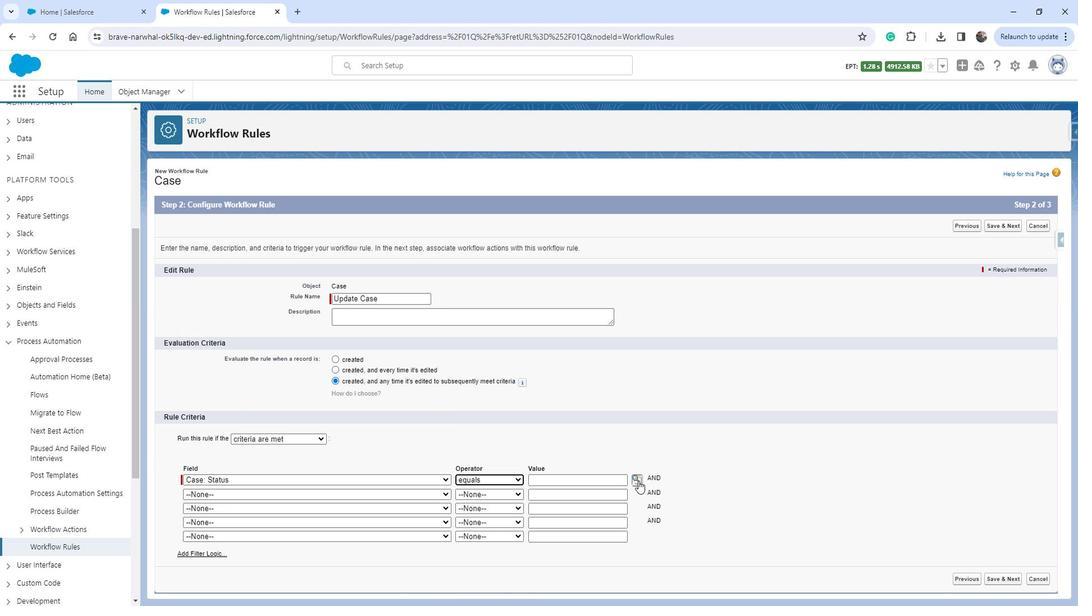 
Action: Mouse moved to (16, 121)
Screenshot: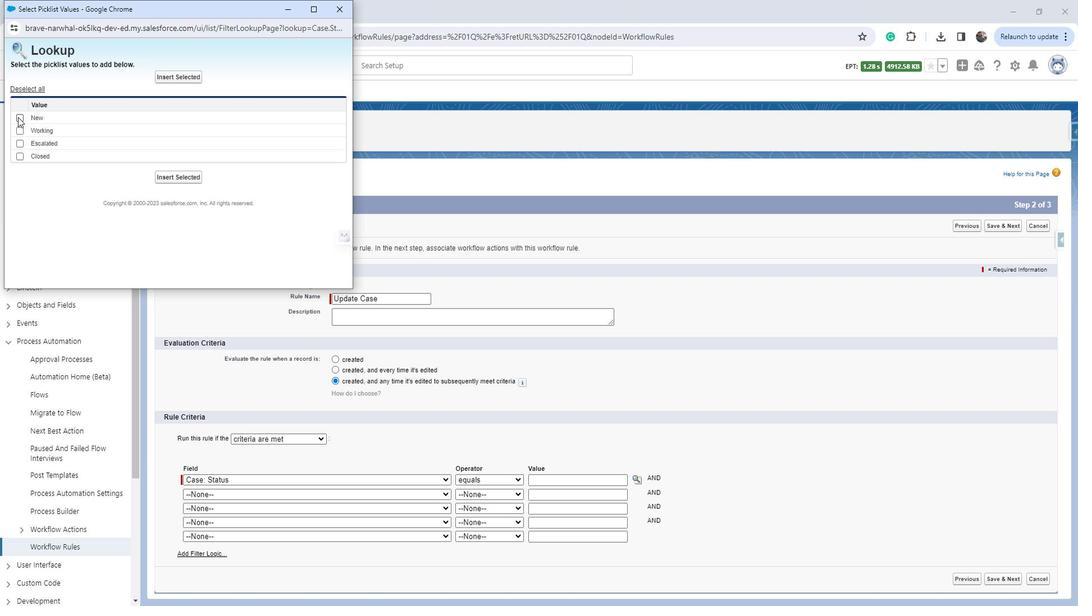 
Action: Mouse pressed left at (16, 121)
Screenshot: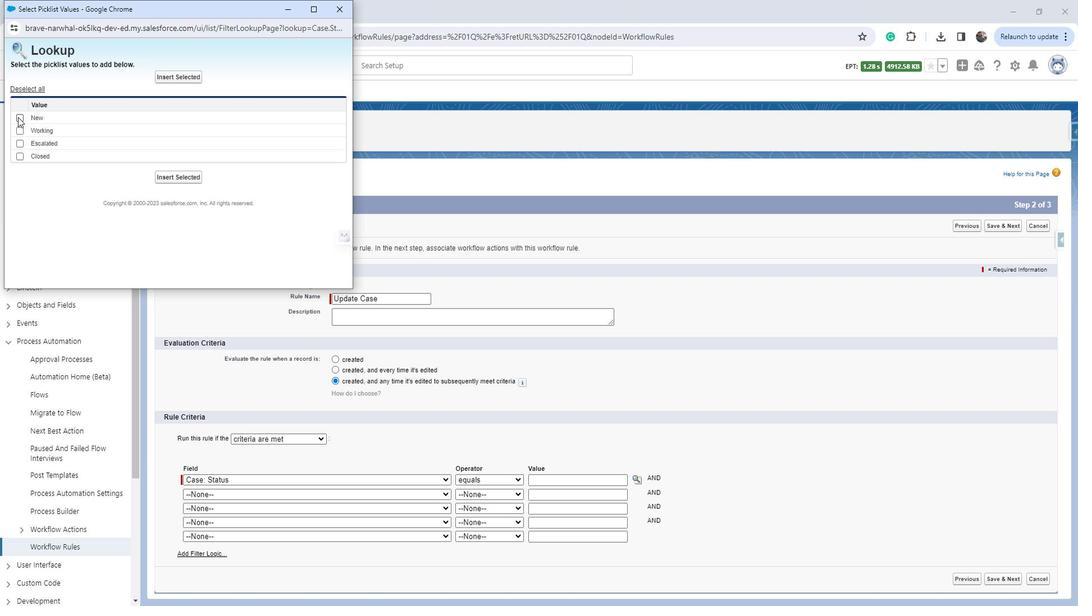 
Action: Mouse moved to (187, 175)
Screenshot: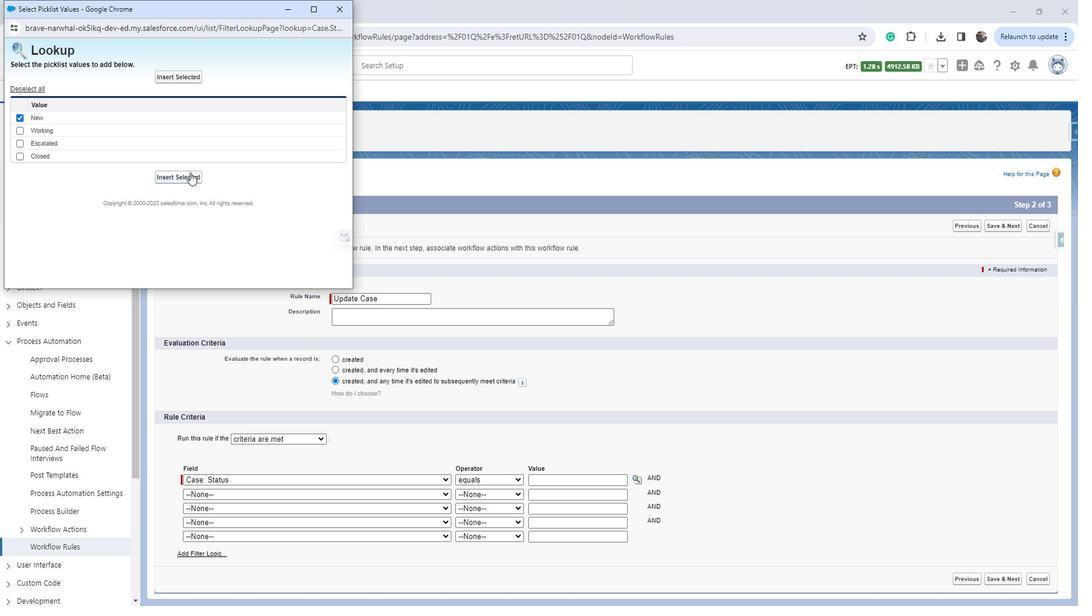 
Action: Mouse pressed left at (187, 175)
Screenshot: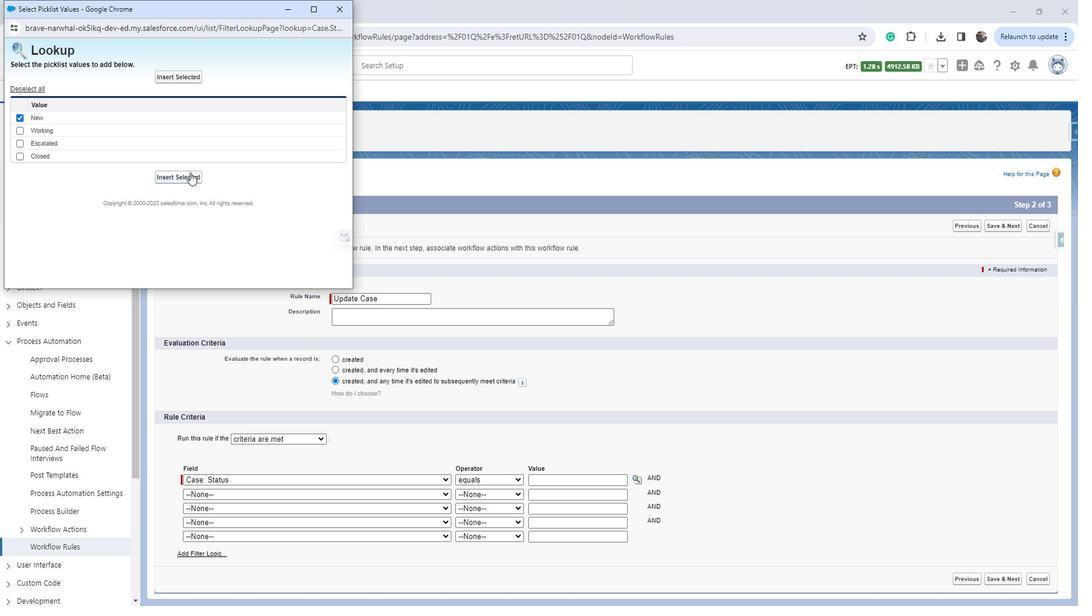 
Action: Mouse moved to (741, 434)
Screenshot: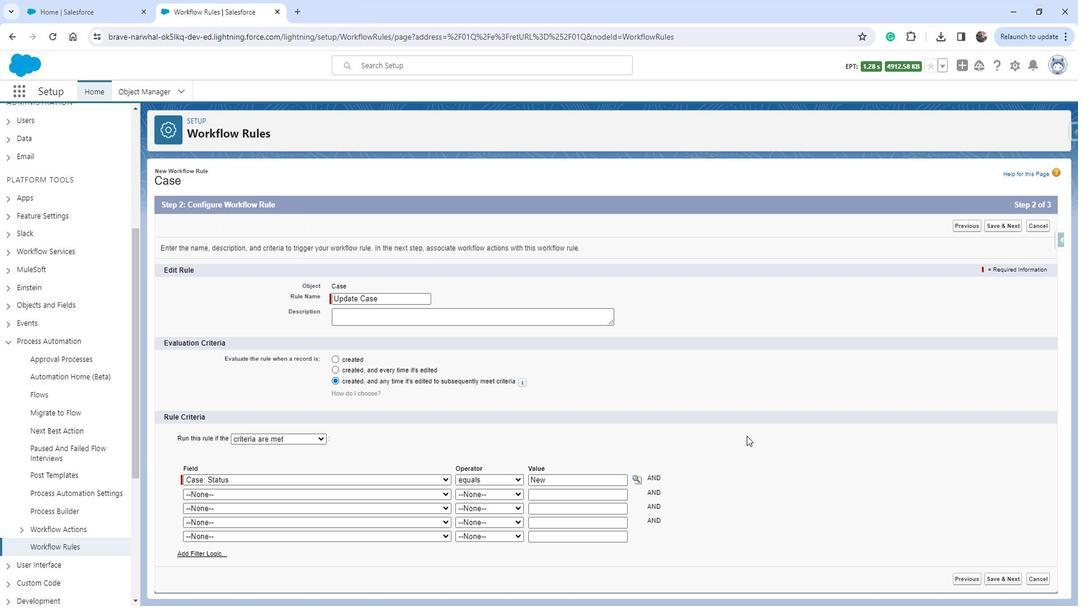 
Action: Mouse scrolled (741, 433) with delta (0, 0)
Screenshot: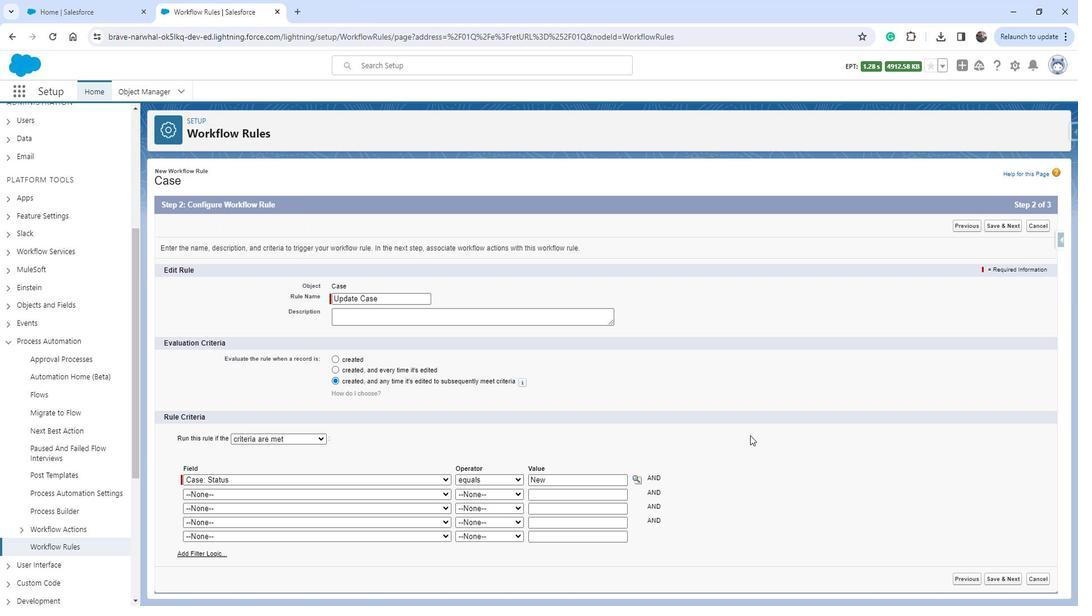 
Action: Mouse scrolled (741, 433) with delta (0, 0)
Screenshot: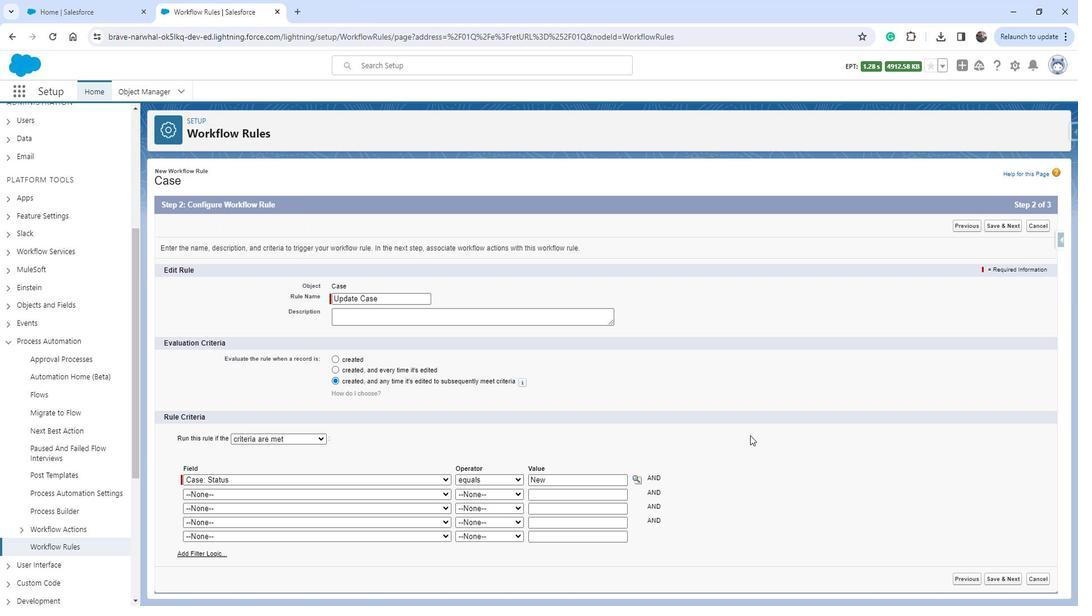 
Action: Mouse scrolled (741, 433) with delta (0, 0)
Screenshot: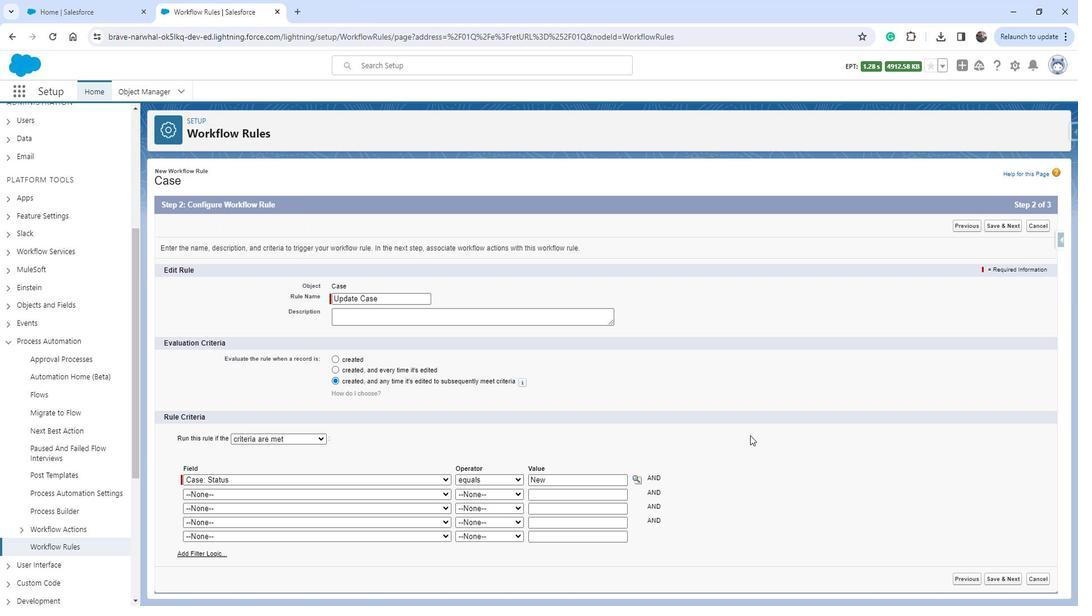 
Action: Mouse moved to (988, 226)
Screenshot: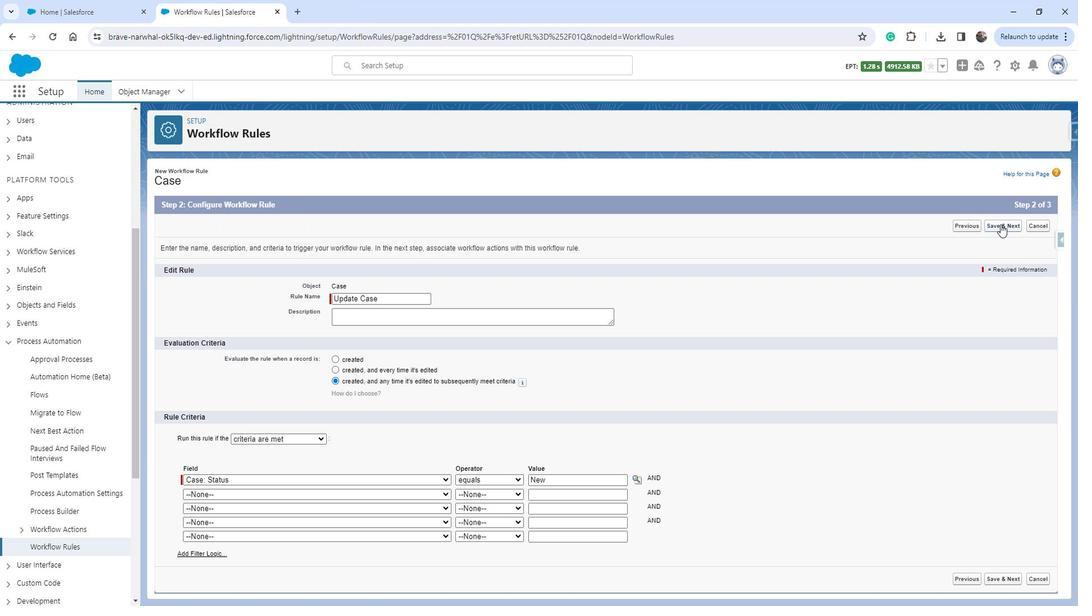 
Action: Mouse pressed left at (988, 226)
Screenshot: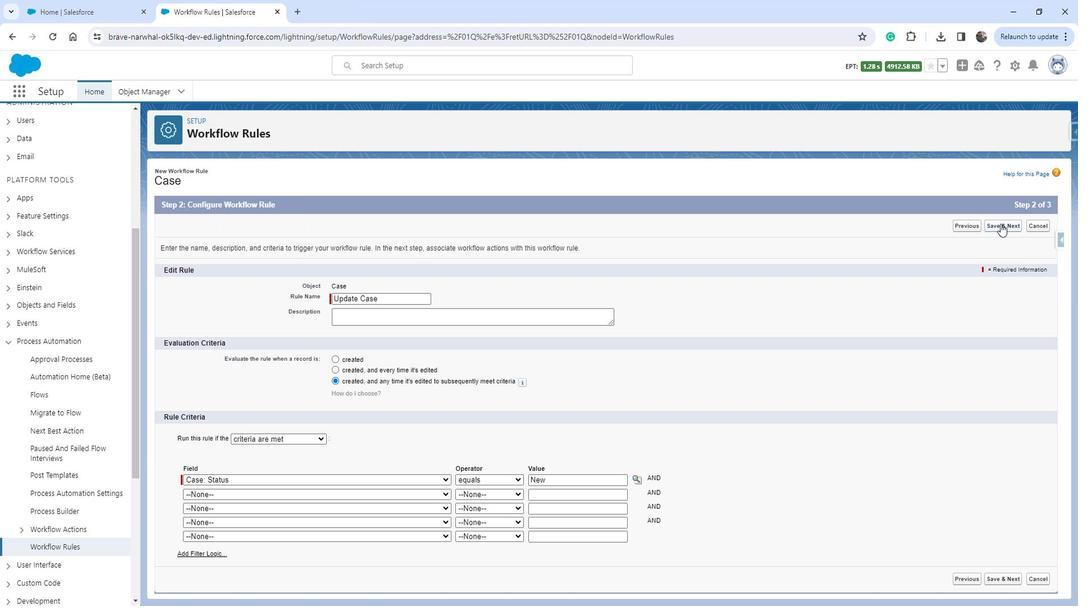 
Action: Mouse moved to (188, 343)
Screenshot: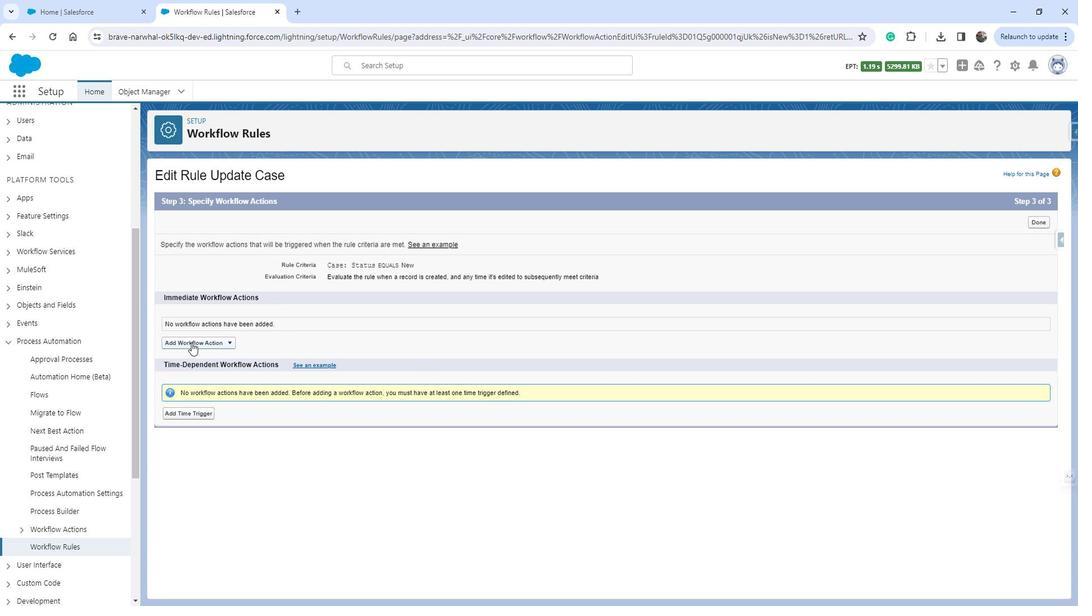 
Action: Mouse pressed left at (188, 343)
Screenshot: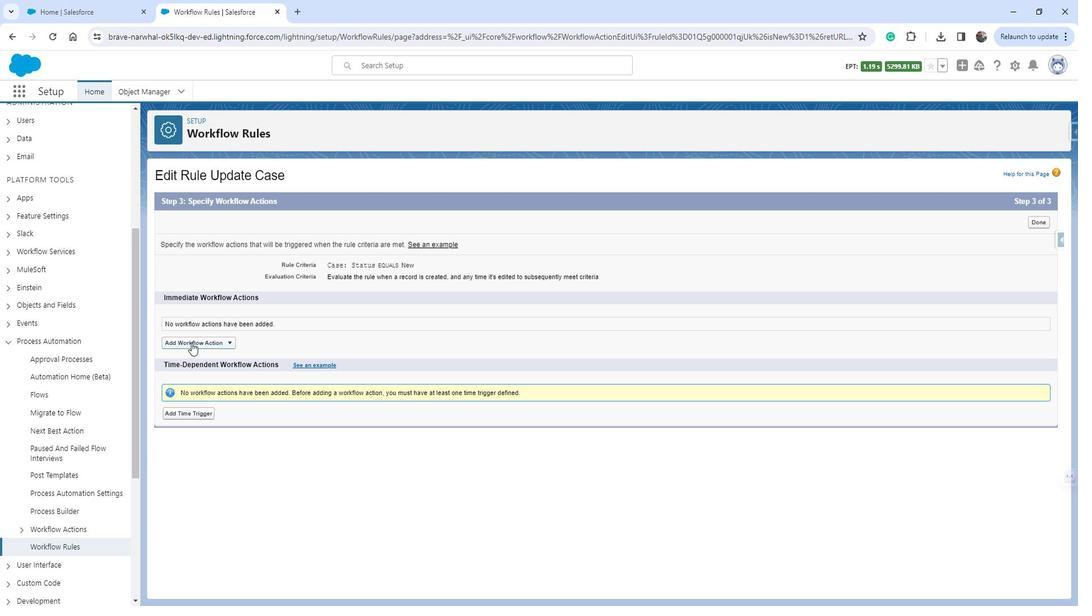 
Action: Mouse moved to (202, 380)
Screenshot: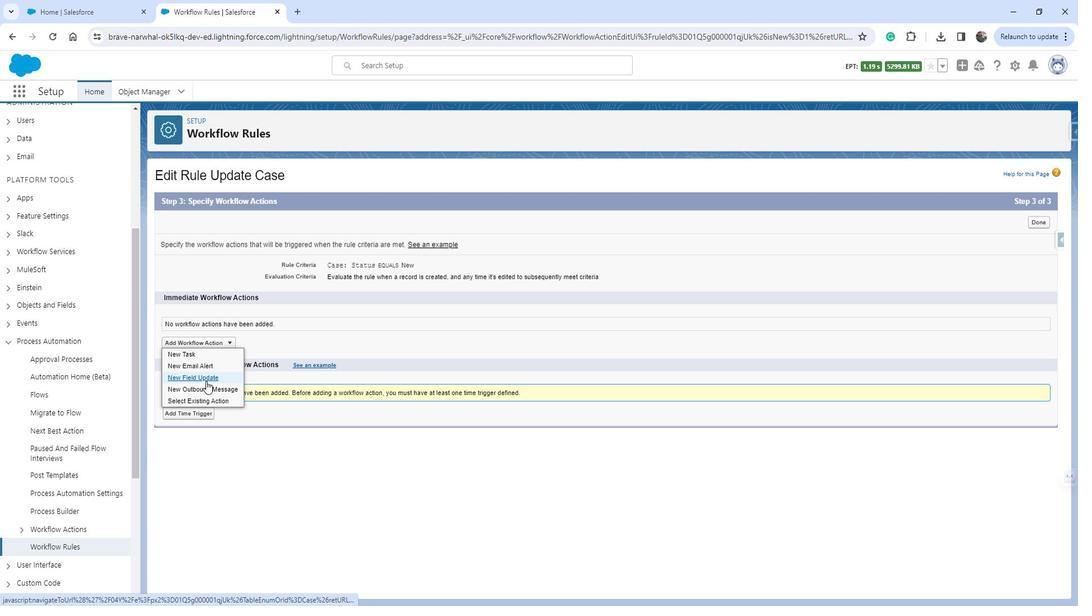 
Action: Mouse pressed left at (202, 380)
Screenshot: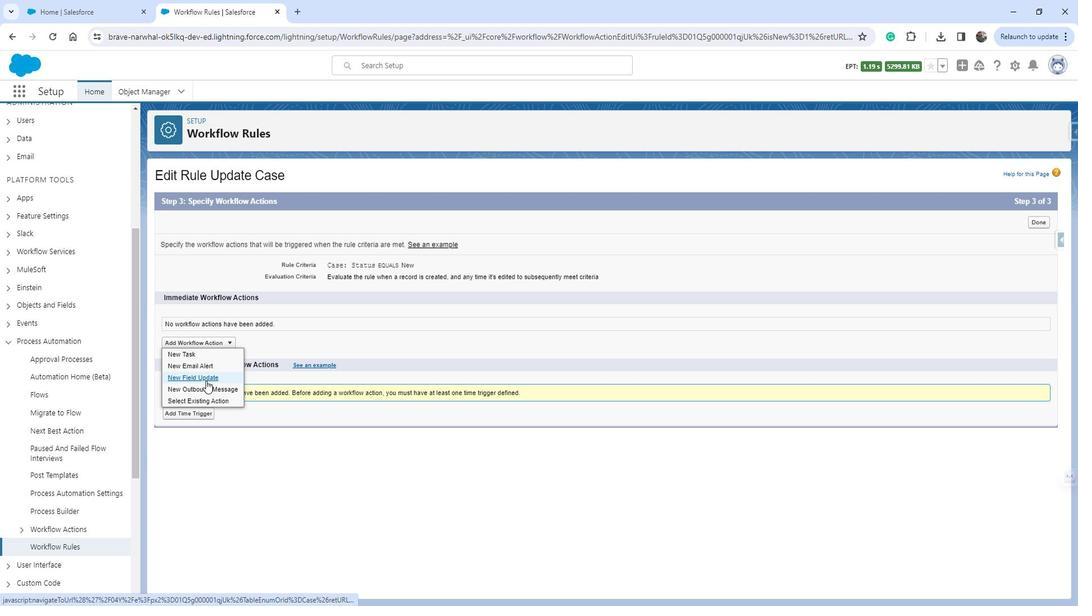 
Action: Mouse moved to (380, 258)
Screenshot: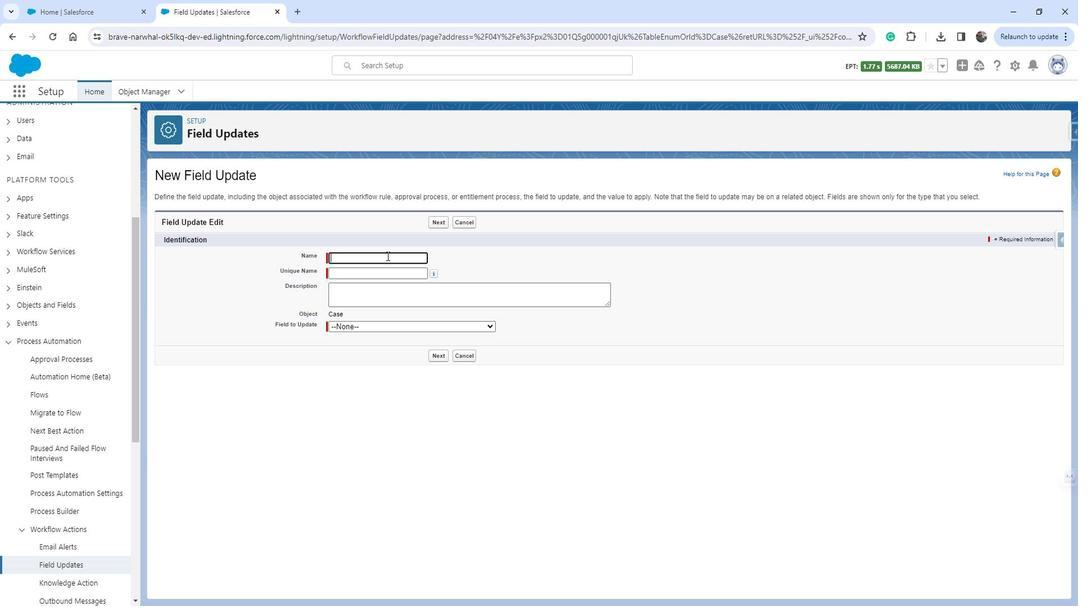 
Action: Mouse pressed left at (380, 258)
Screenshot: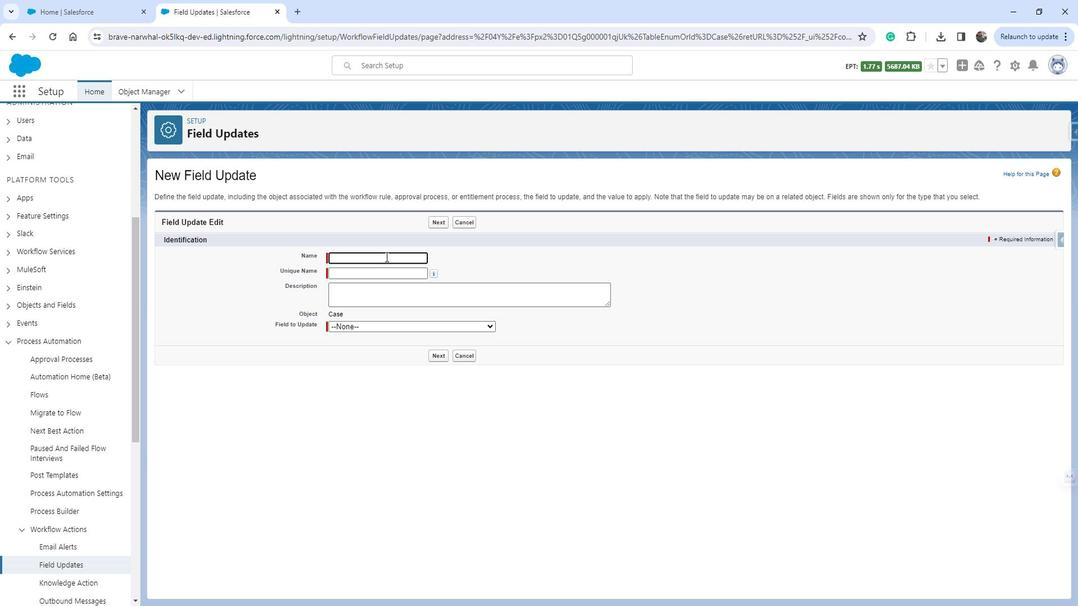 
Action: Key pressed <Key.shift>Case<Key.space>status
Screenshot: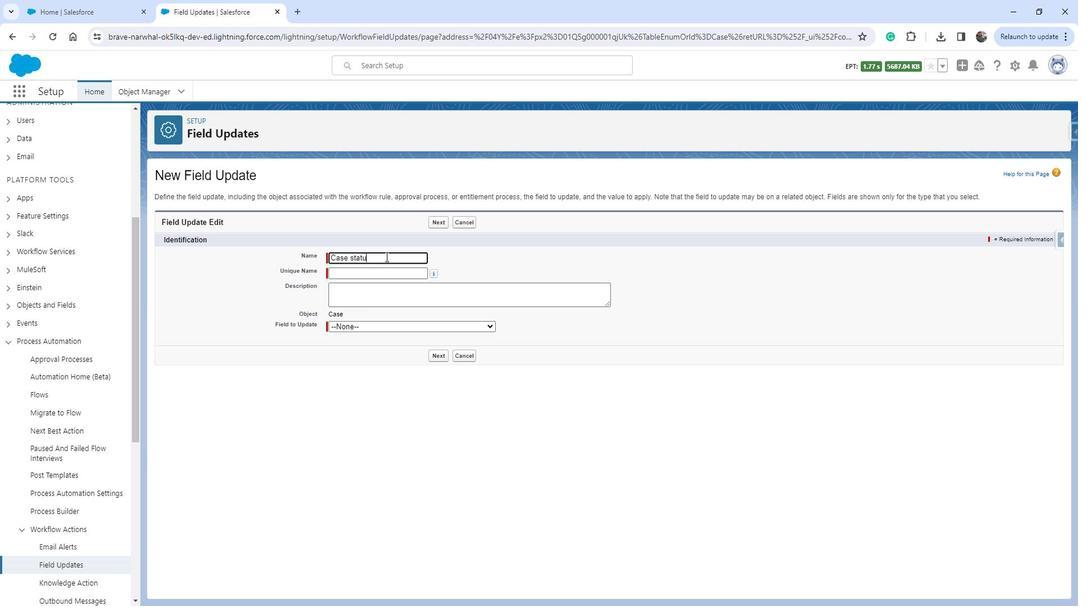 
Action: Mouse moved to (470, 244)
Screenshot: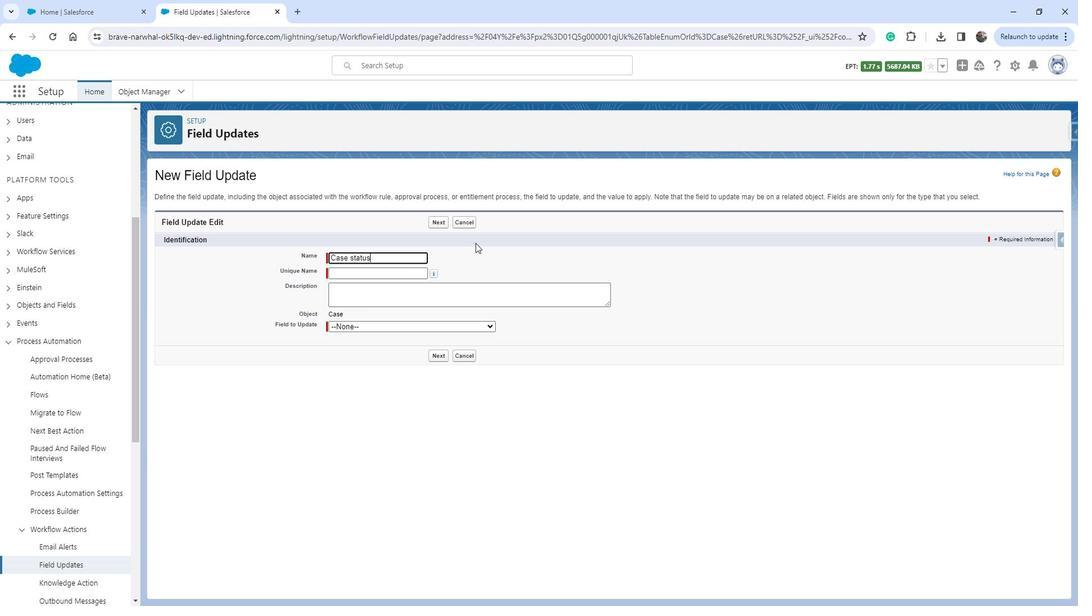 
Action: Mouse pressed left at (470, 244)
Screenshot: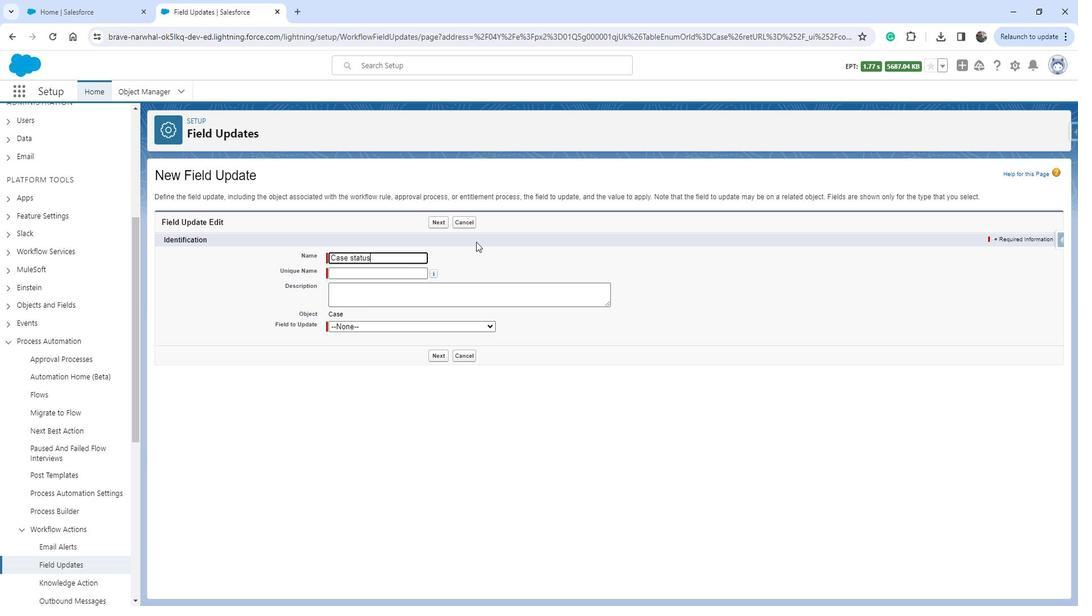 
Action: Mouse moved to (388, 329)
Screenshot: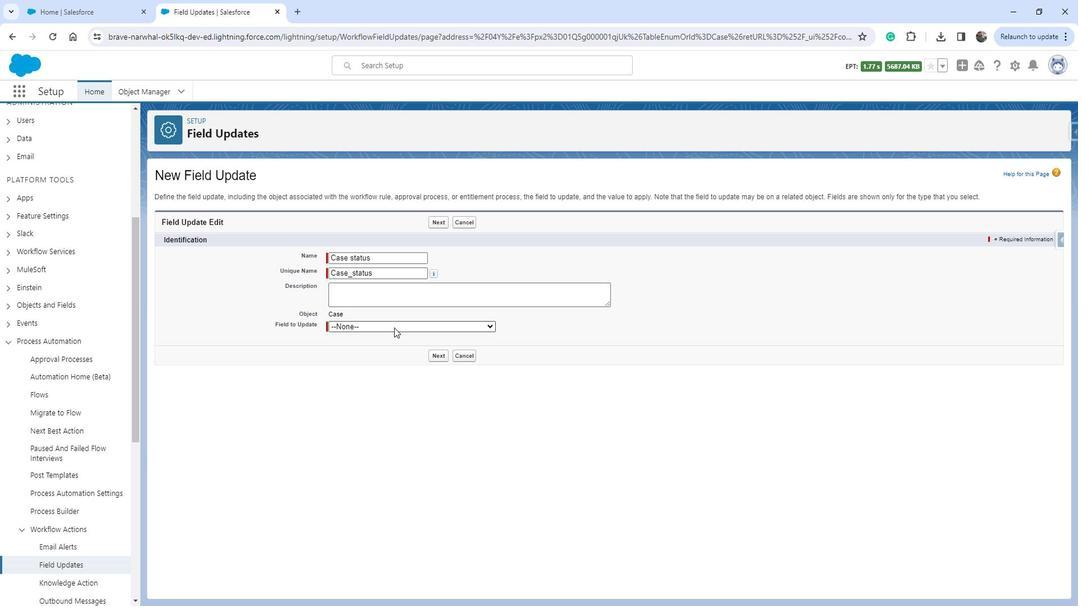 
Action: Mouse pressed left at (388, 329)
Screenshot: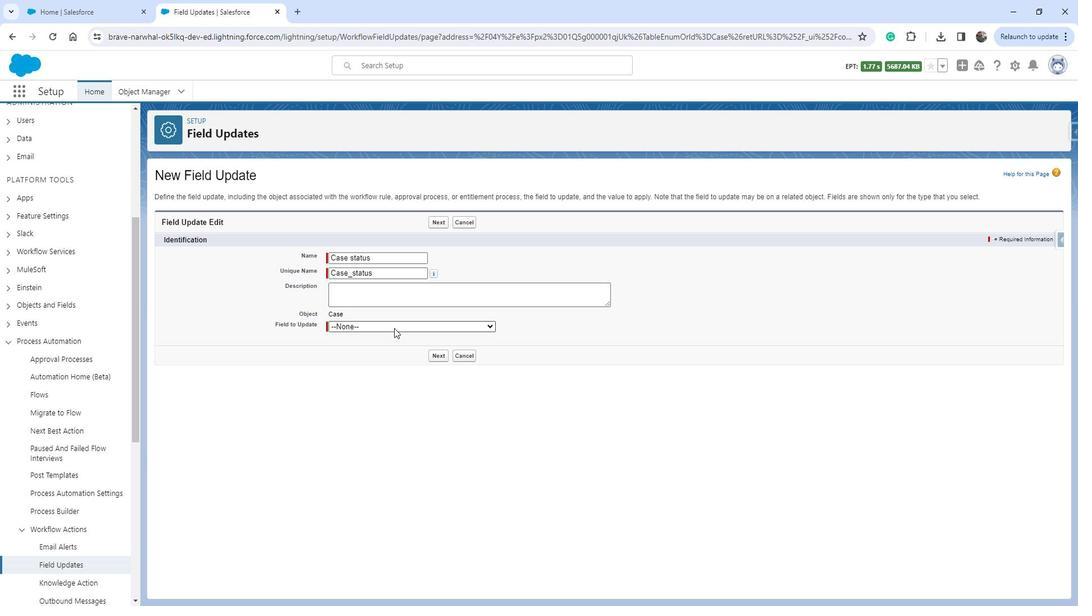 
Action: Mouse moved to (378, 441)
Screenshot: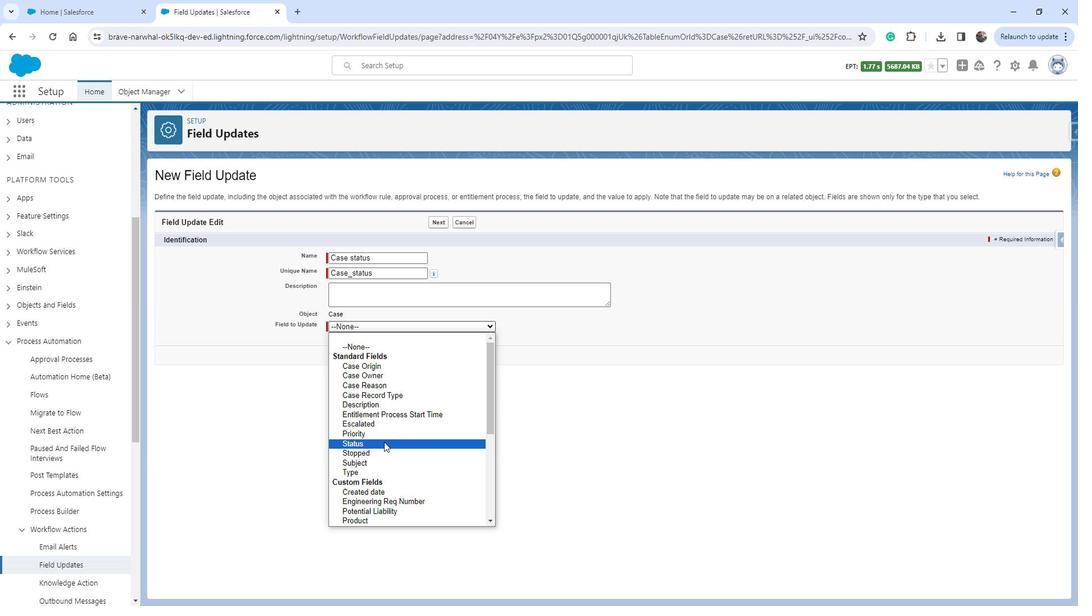 
Action: Mouse pressed left at (378, 441)
Screenshot: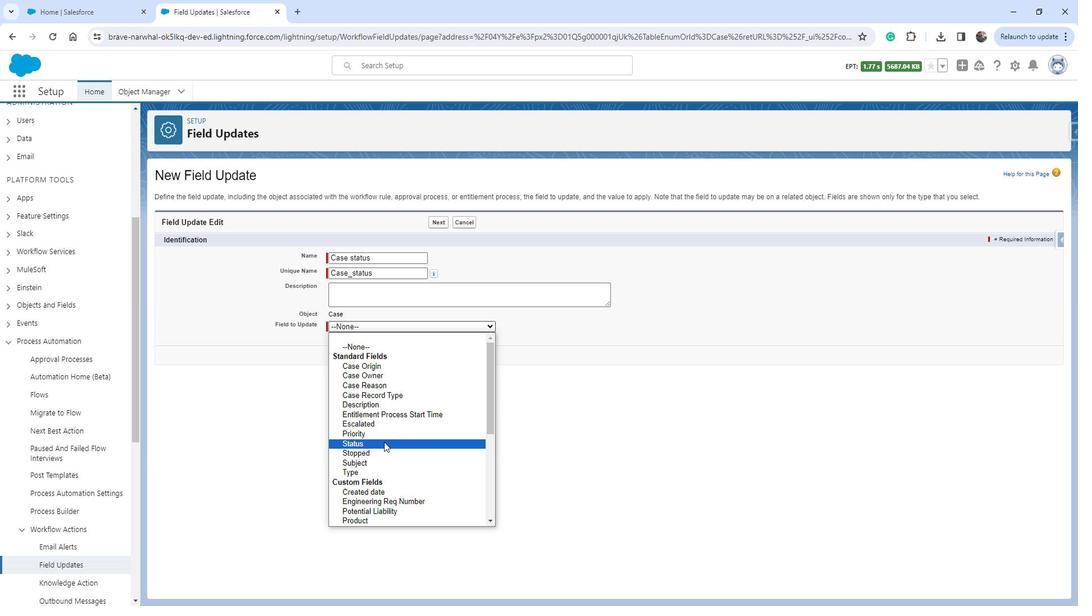
Action: Mouse moved to (432, 357)
Screenshot: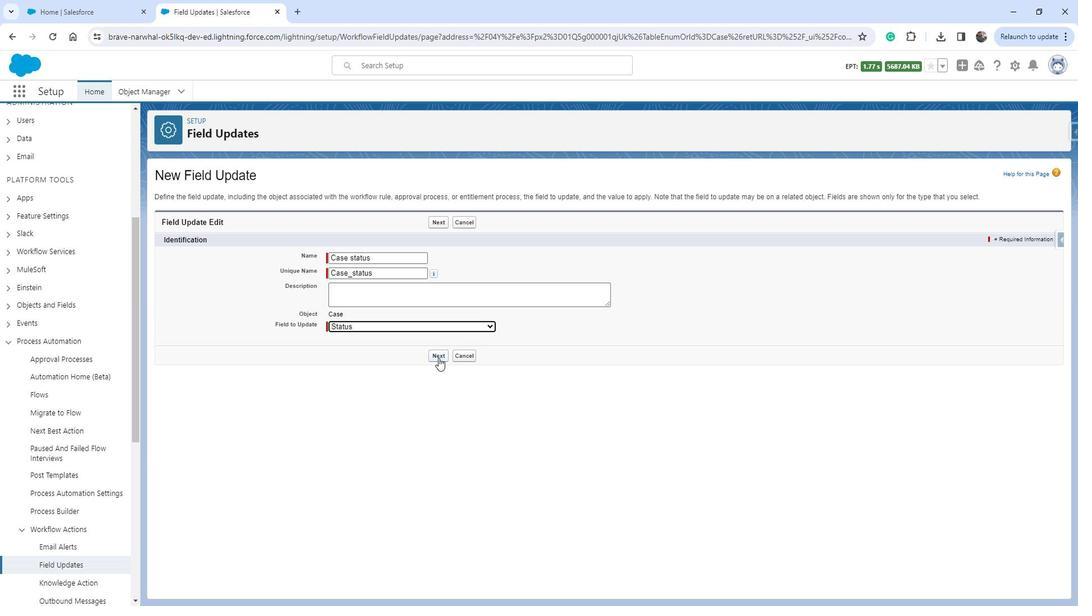 
Action: Mouse pressed left at (432, 357)
Screenshot: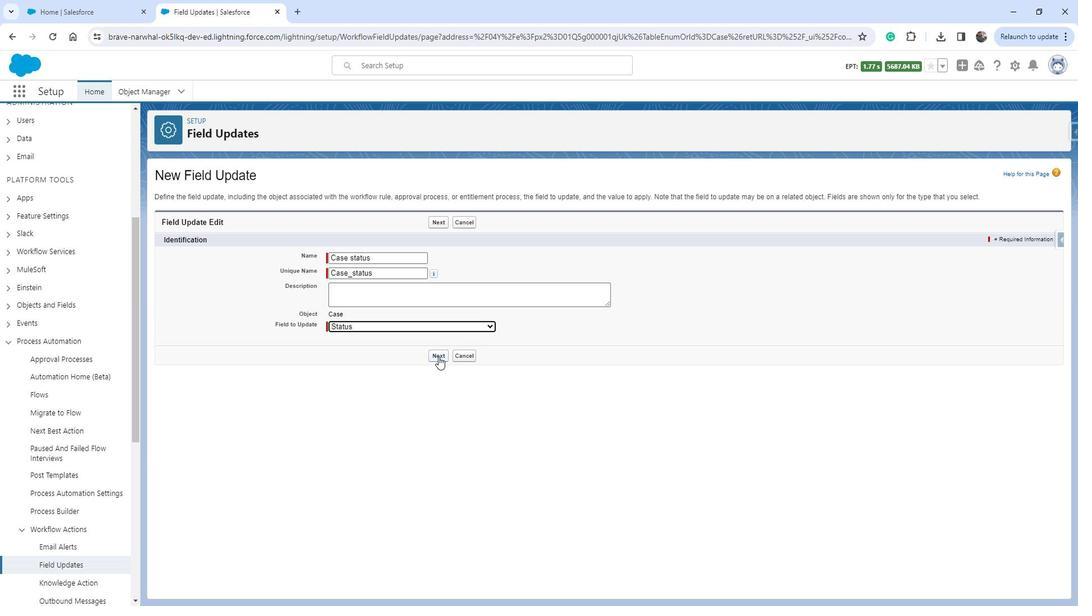 
Action: Mouse moved to (441, 428)
Screenshot: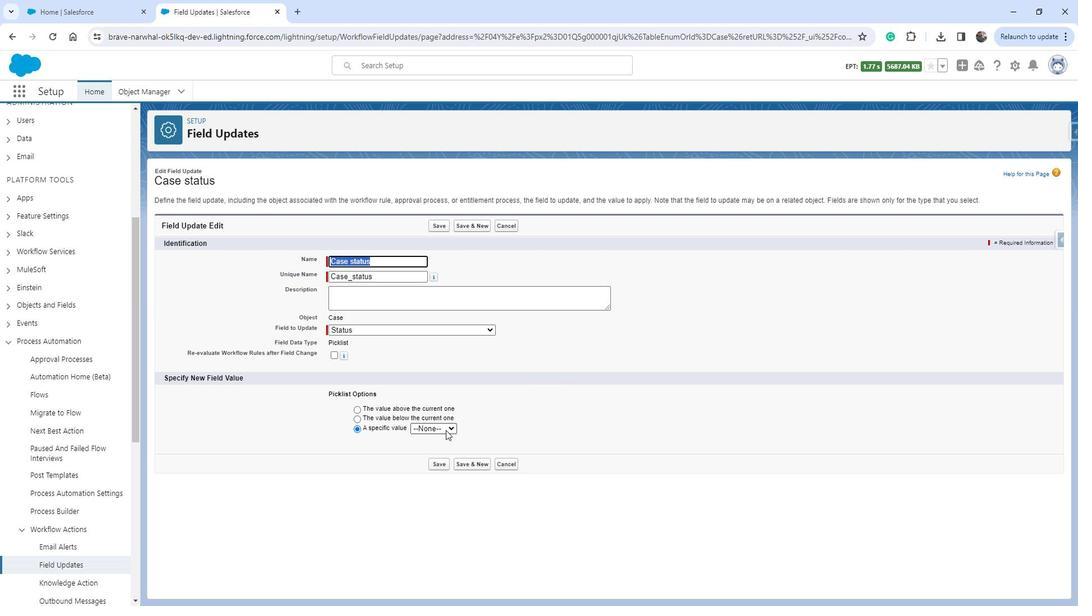 
Action: Mouse pressed left at (441, 428)
Screenshot: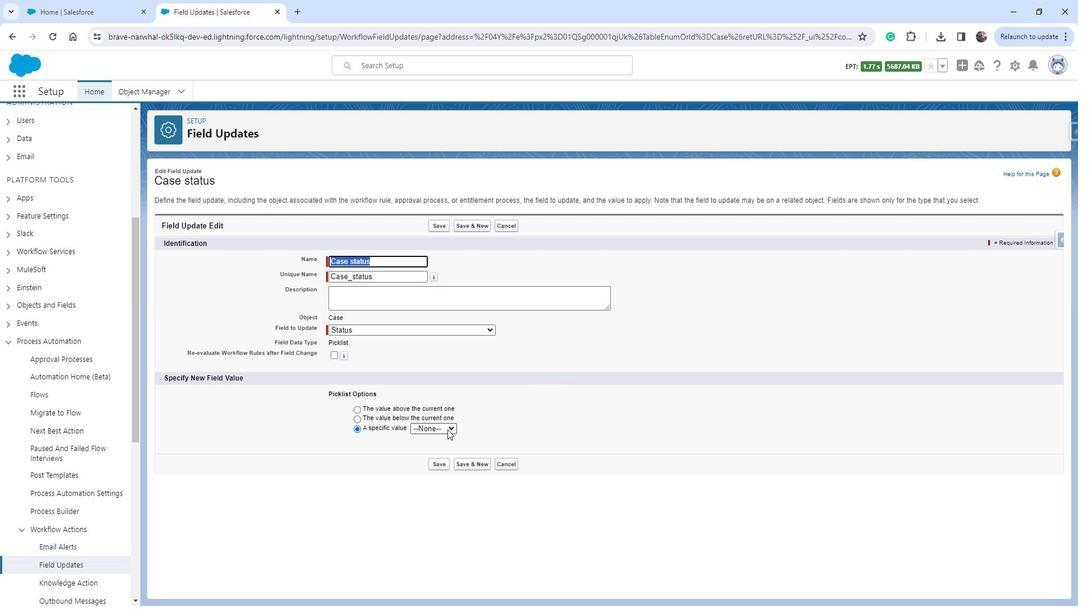 
Action: Mouse moved to (433, 457)
Screenshot: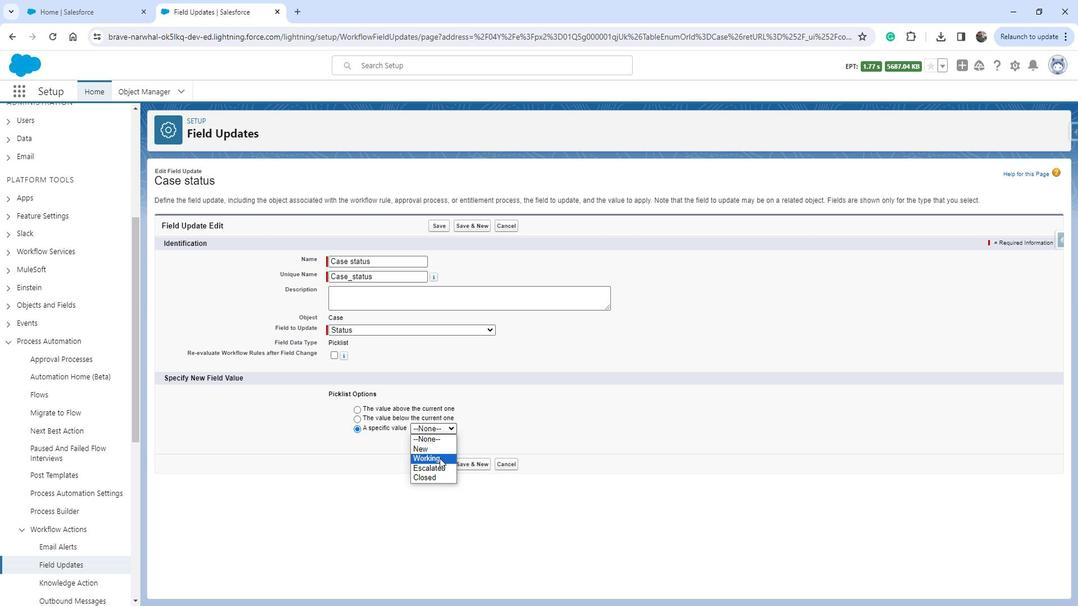 
Action: Mouse pressed left at (433, 457)
Screenshot: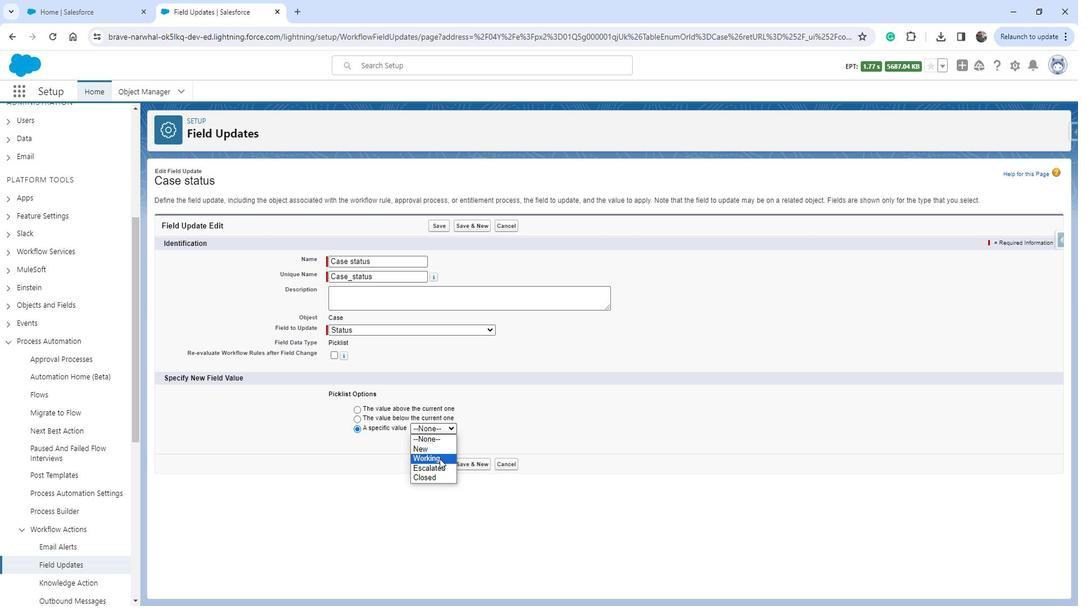 
Action: Mouse moved to (437, 462)
Screenshot: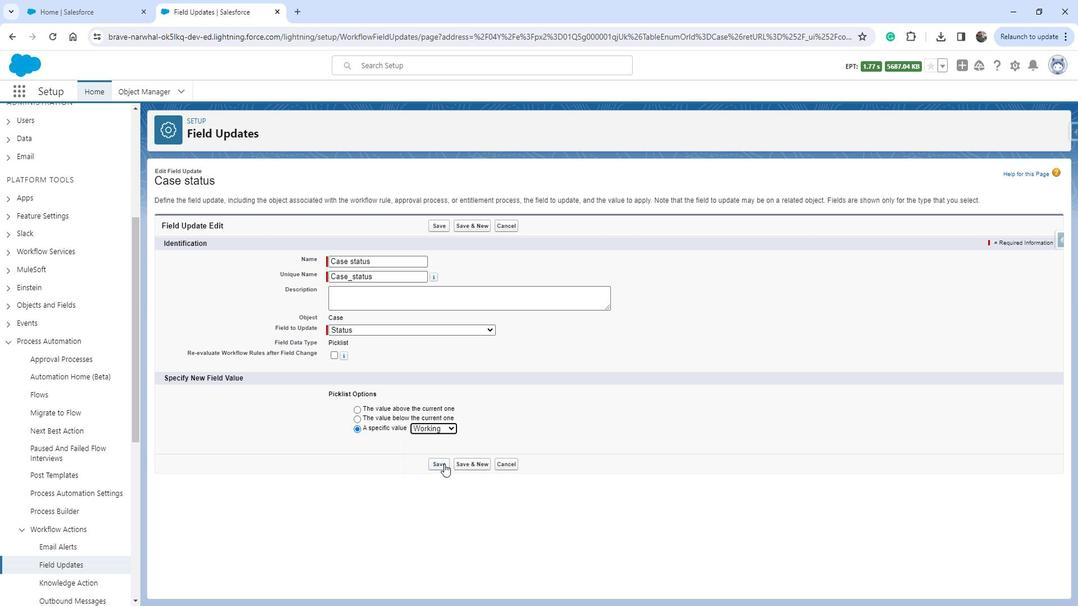 
Action: Mouse pressed left at (437, 462)
Screenshot: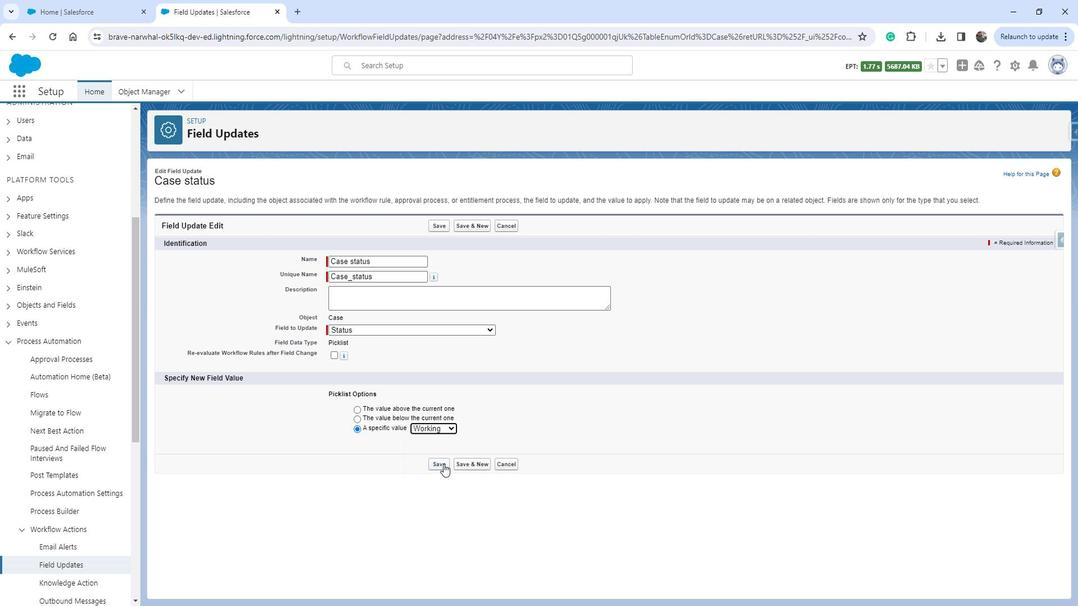 
Action: Mouse moved to (1028, 225)
Screenshot: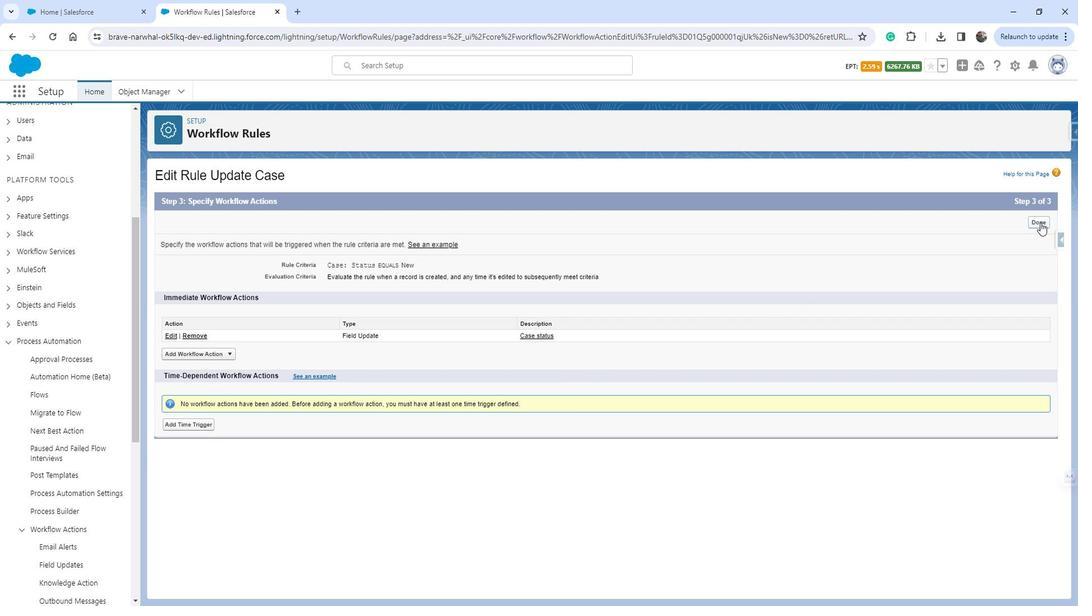 
Action: Mouse pressed left at (1028, 225)
Screenshot: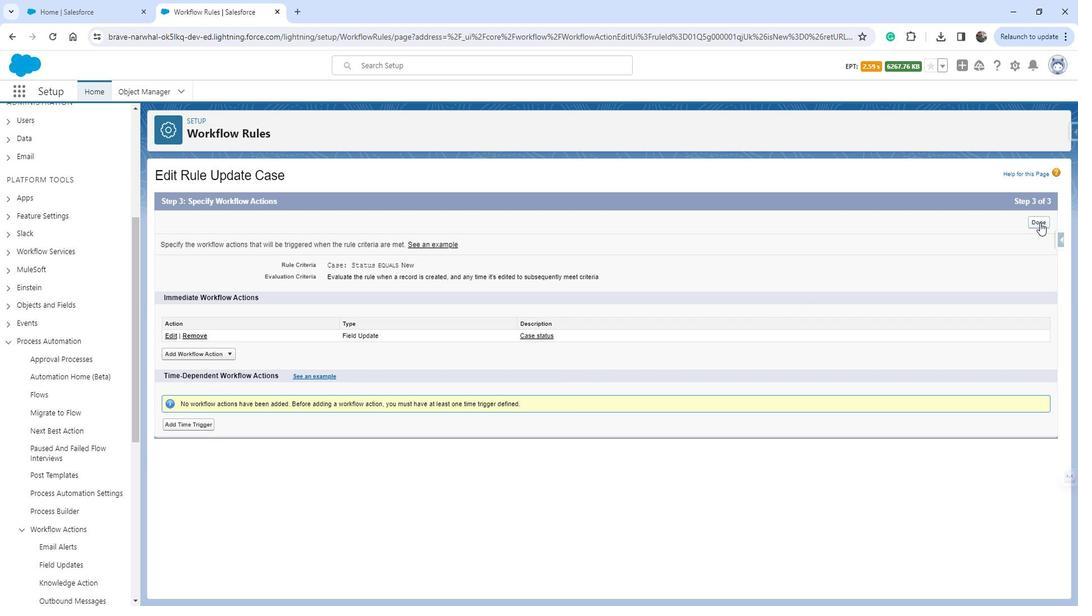 
Action: Mouse moved to (604, 382)
Screenshot: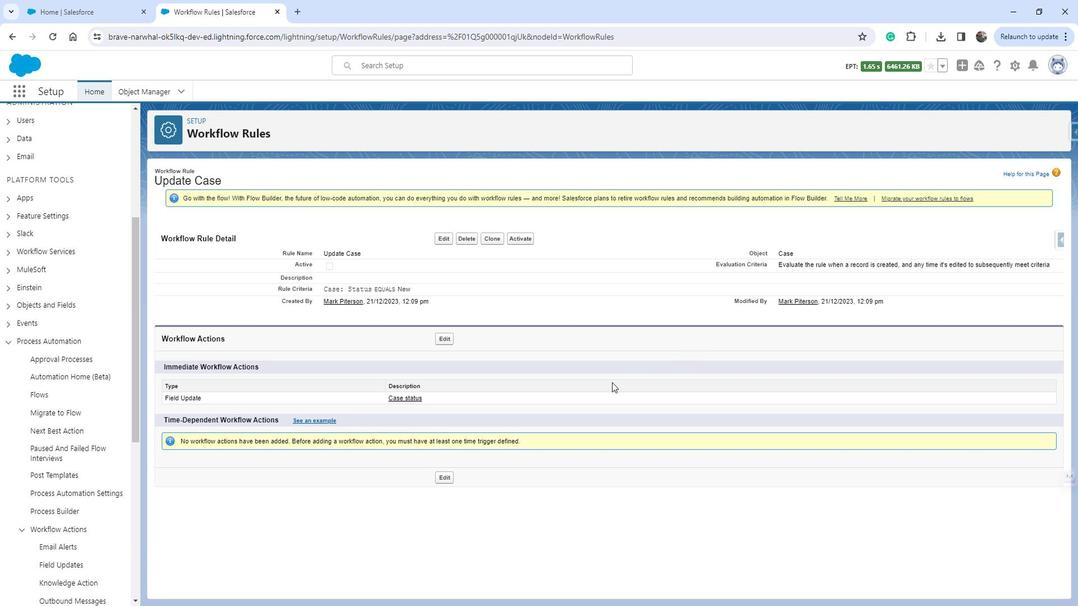 
